 Task: Create a rule from the Routing list, Task moved to a section -> Set Priority in the project BarTech , set the section as To-Do and set the priority of the task as  High
Action: Mouse moved to (958, 92)
Screenshot: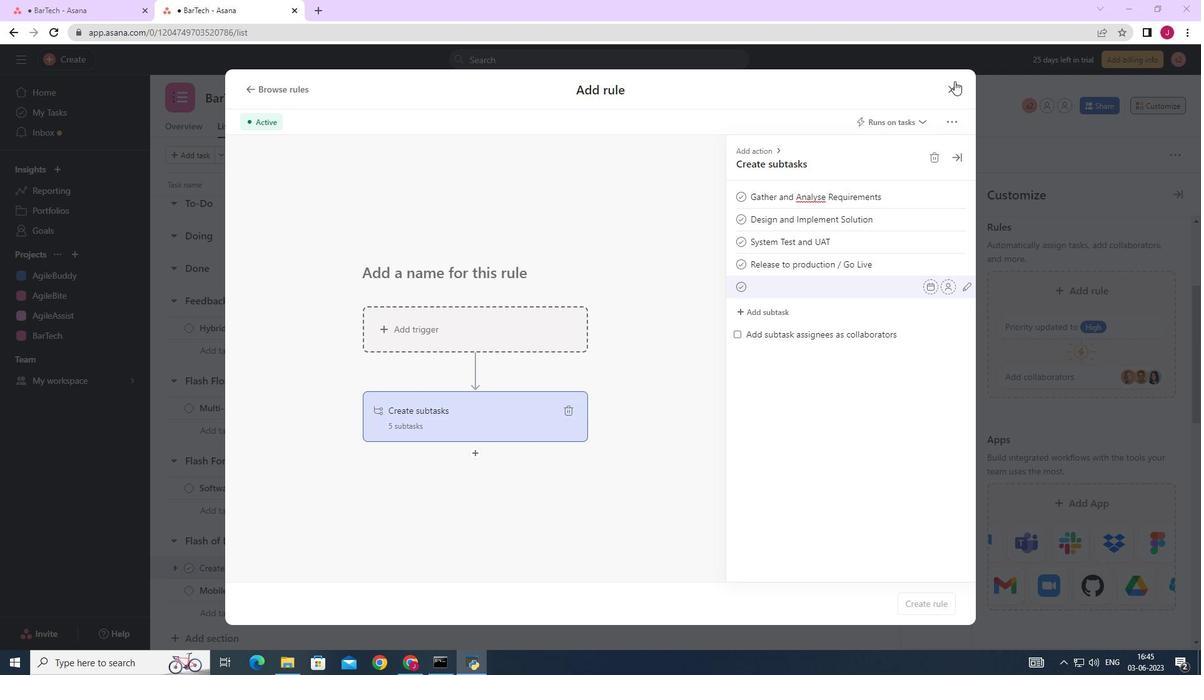 
Action: Mouse pressed left at (958, 92)
Screenshot: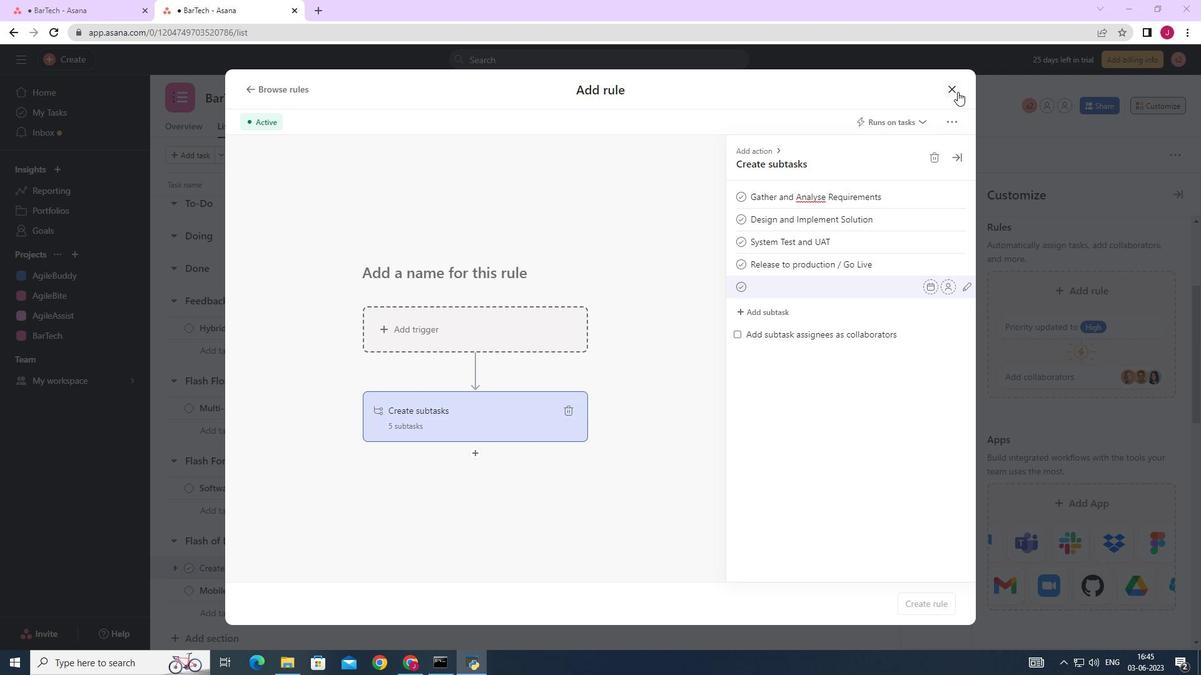
Action: Mouse moved to (1178, 191)
Screenshot: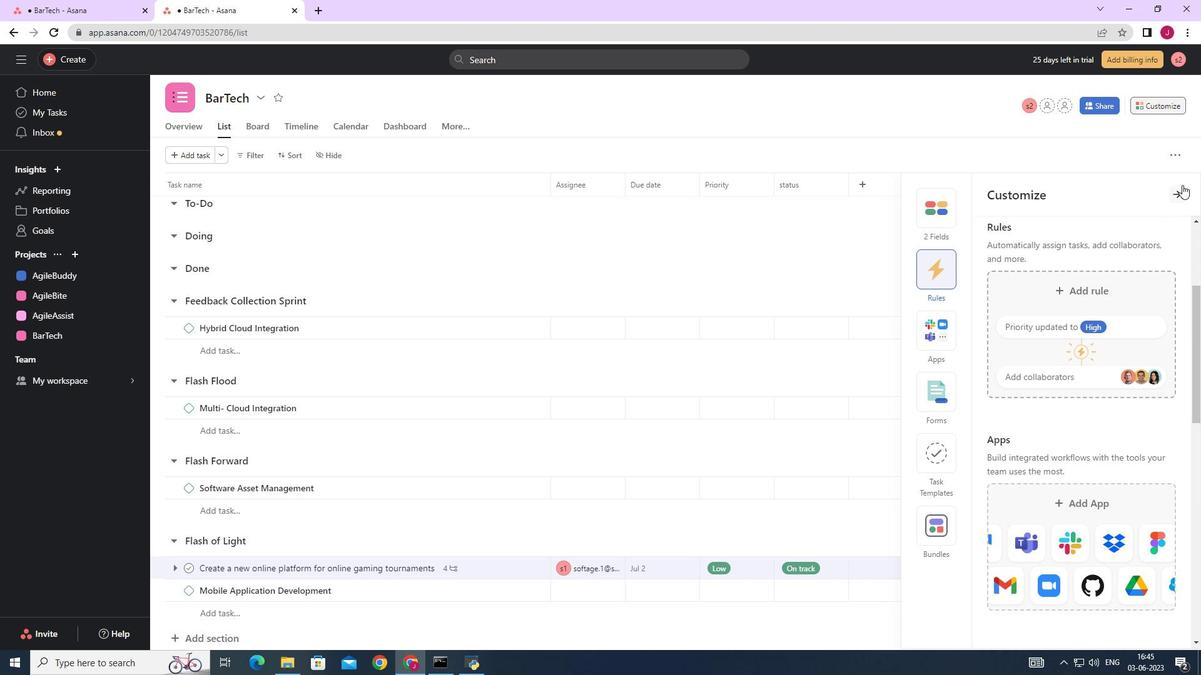
Action: Mouse pressed left at (1178, 191)
Screenshot: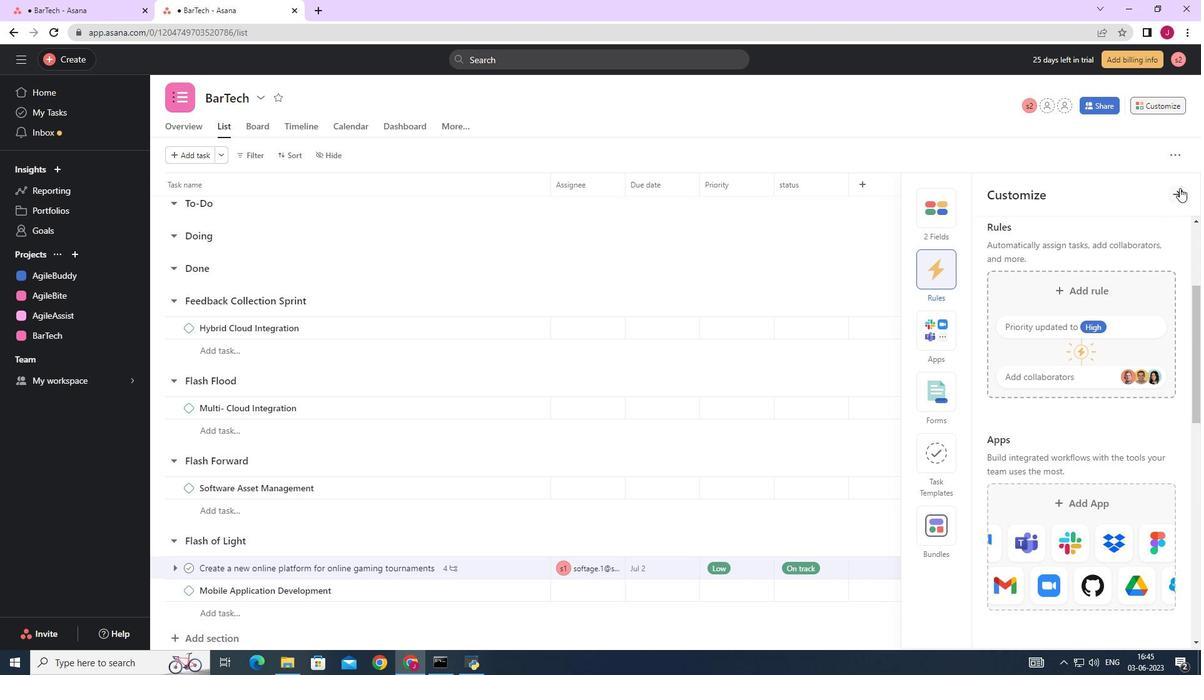 
Action: Mouse moved to (1164, 108)
Screenshot: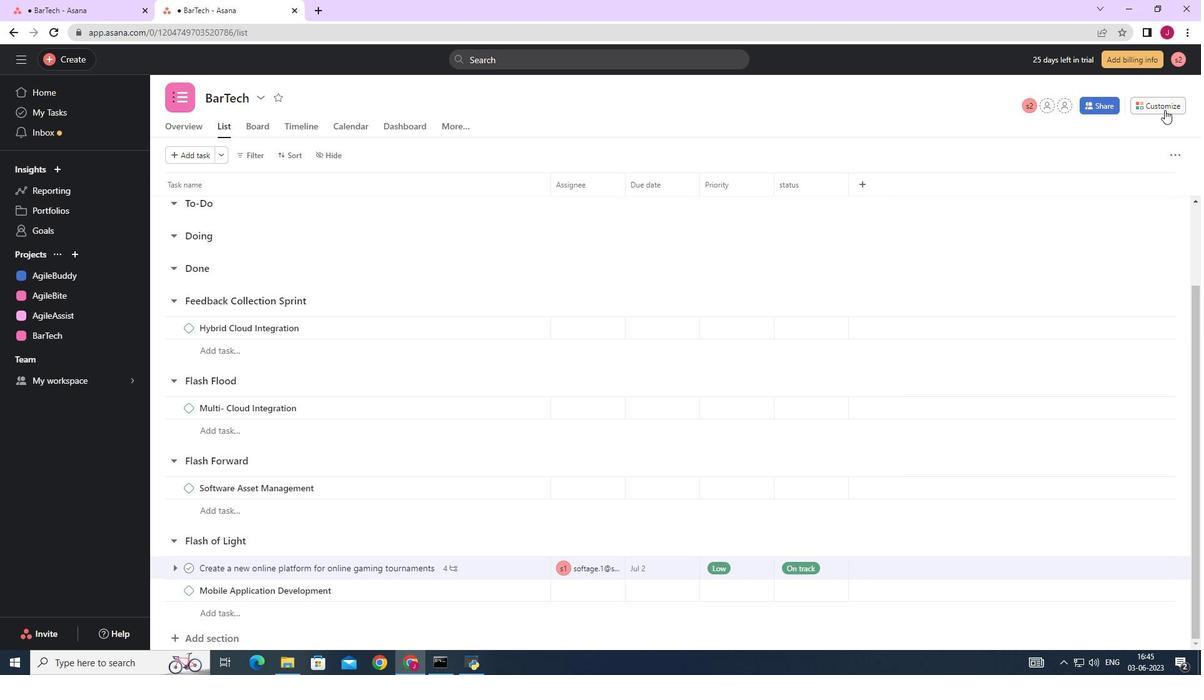
Action: Mouse pressed left at (1164, 108)
Screenshot: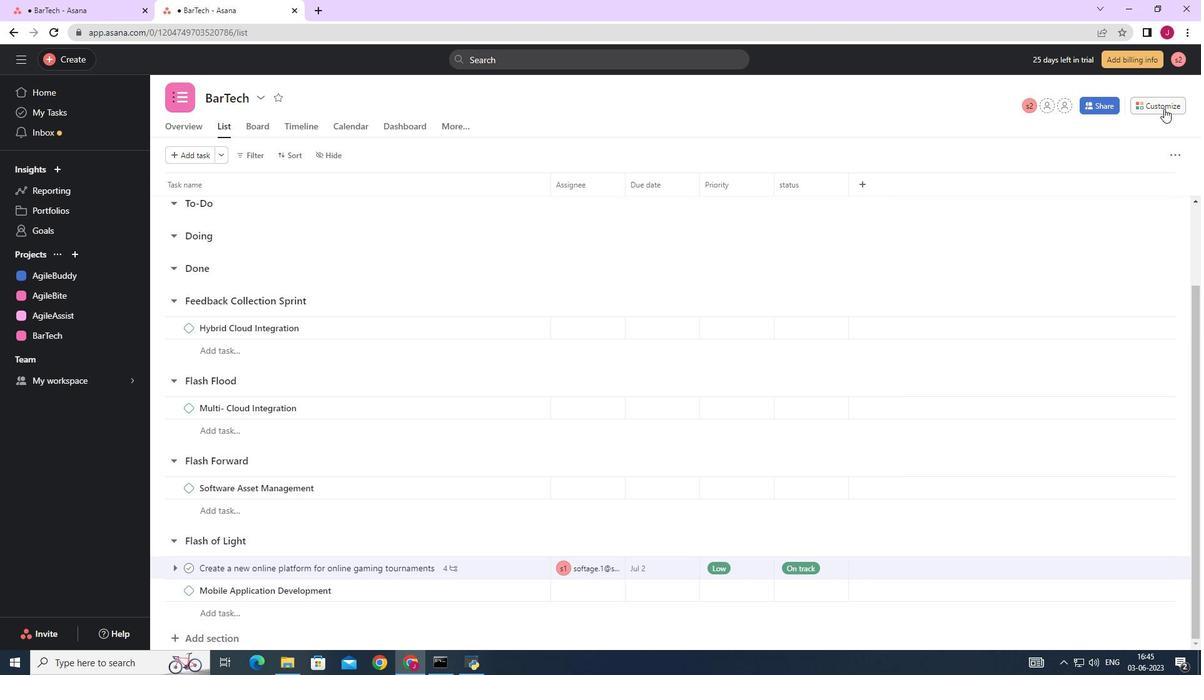 
Action: Mouse moved to (941, 271)
Screenshot: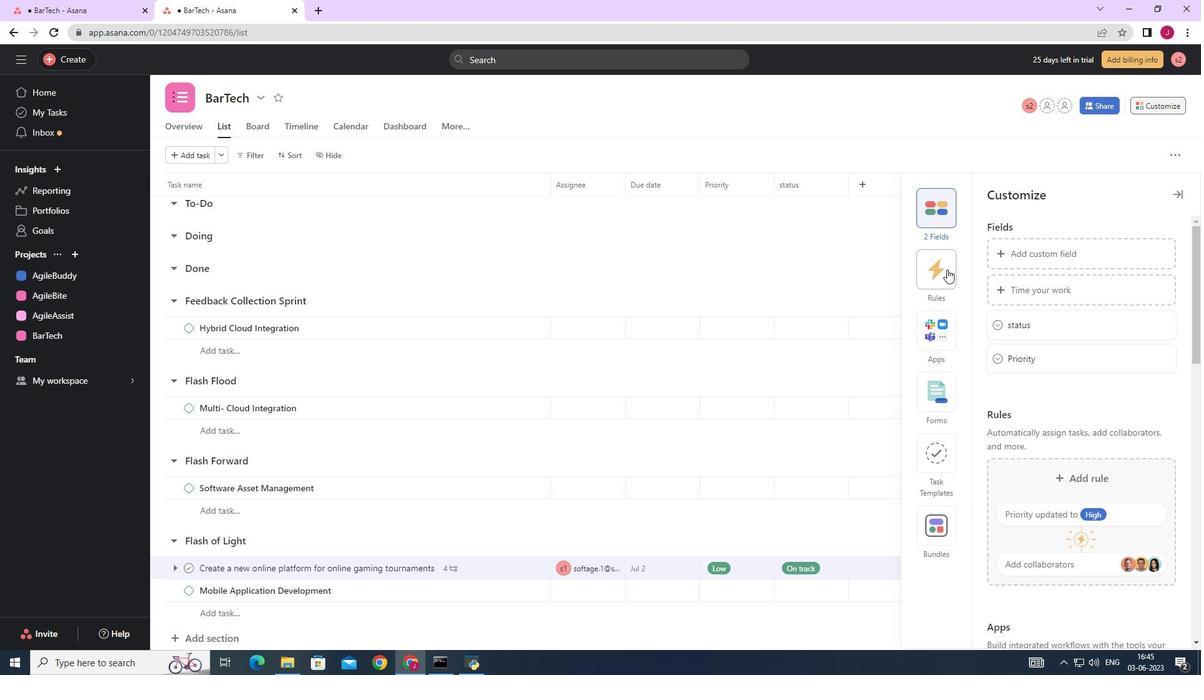 
Action: Mouse pressed left at (941, 271)
Screenshot: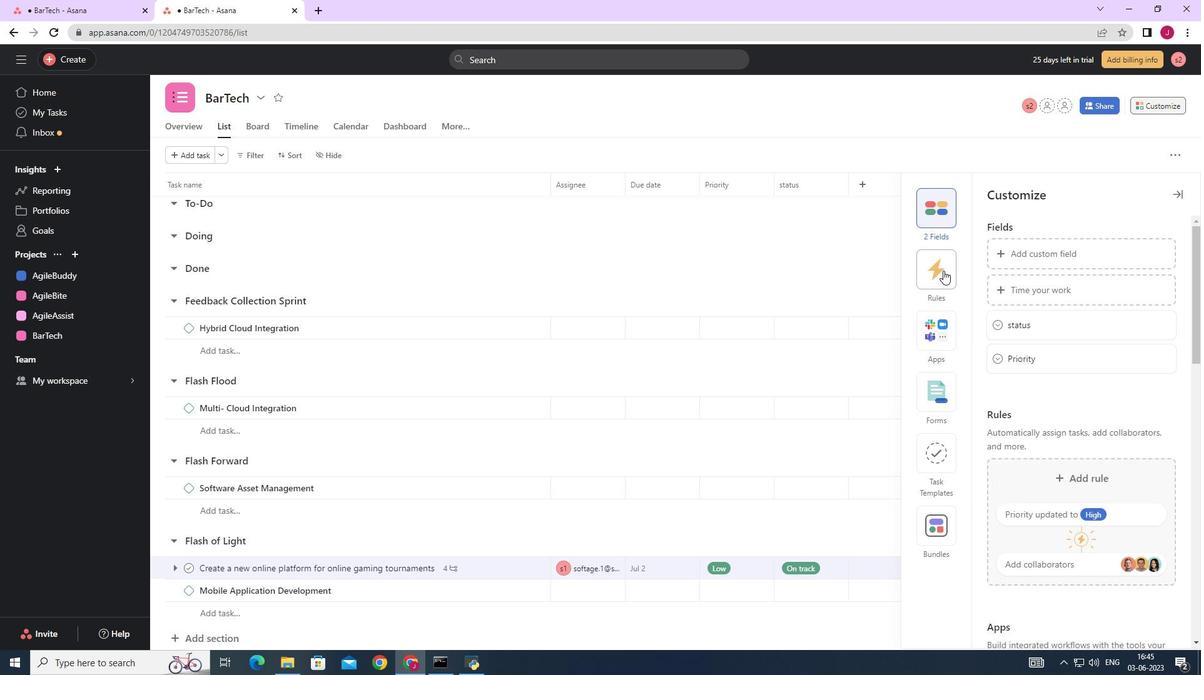 
Action: Mouse moved to (1049, 298)
Screenshot: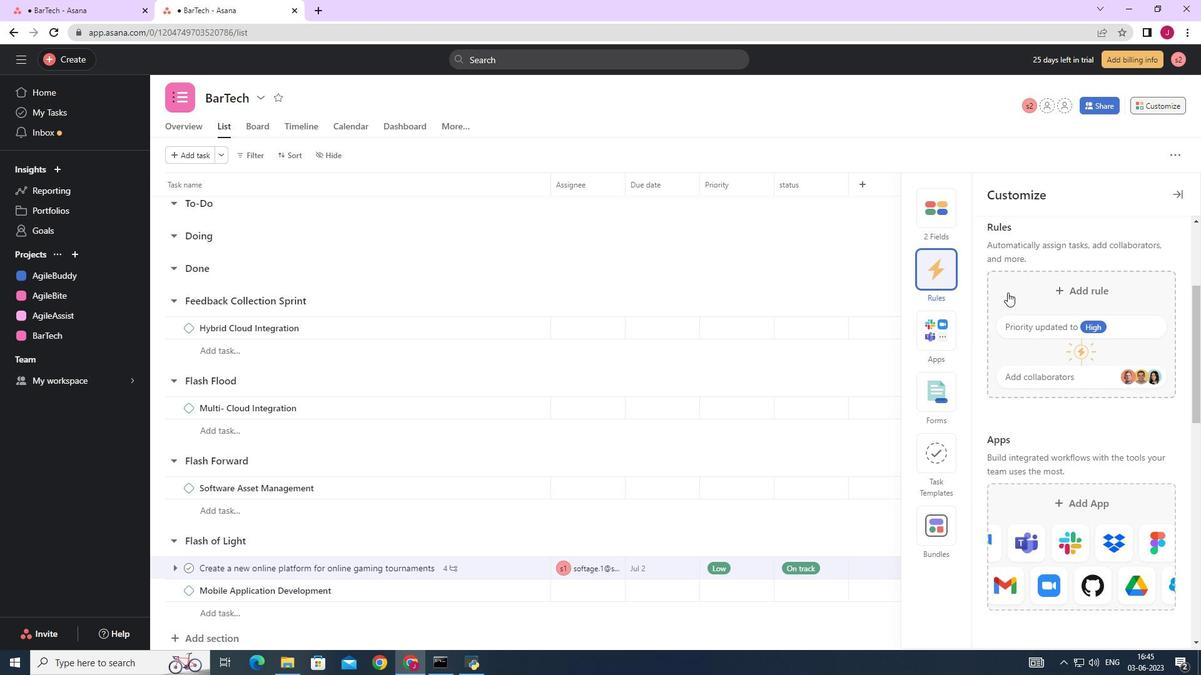 
Action: Mouse pressed left at (1049, 298)
Screenshot: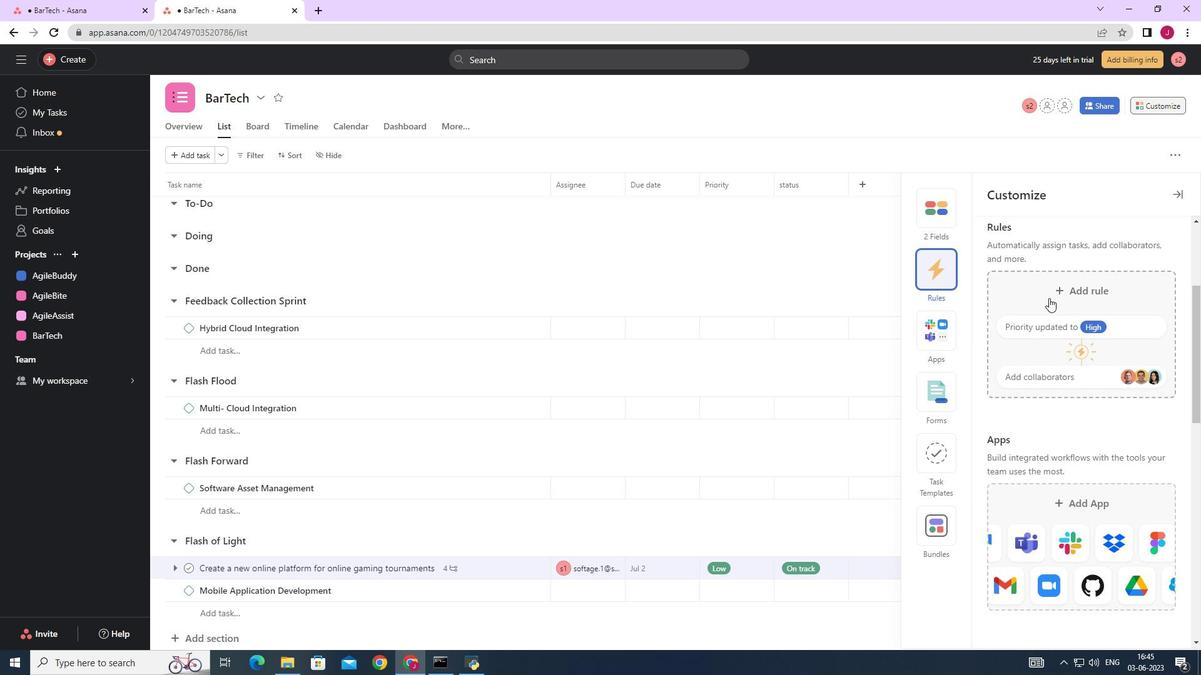 
Action: Mouse moved to (262, 158)
Screenshot: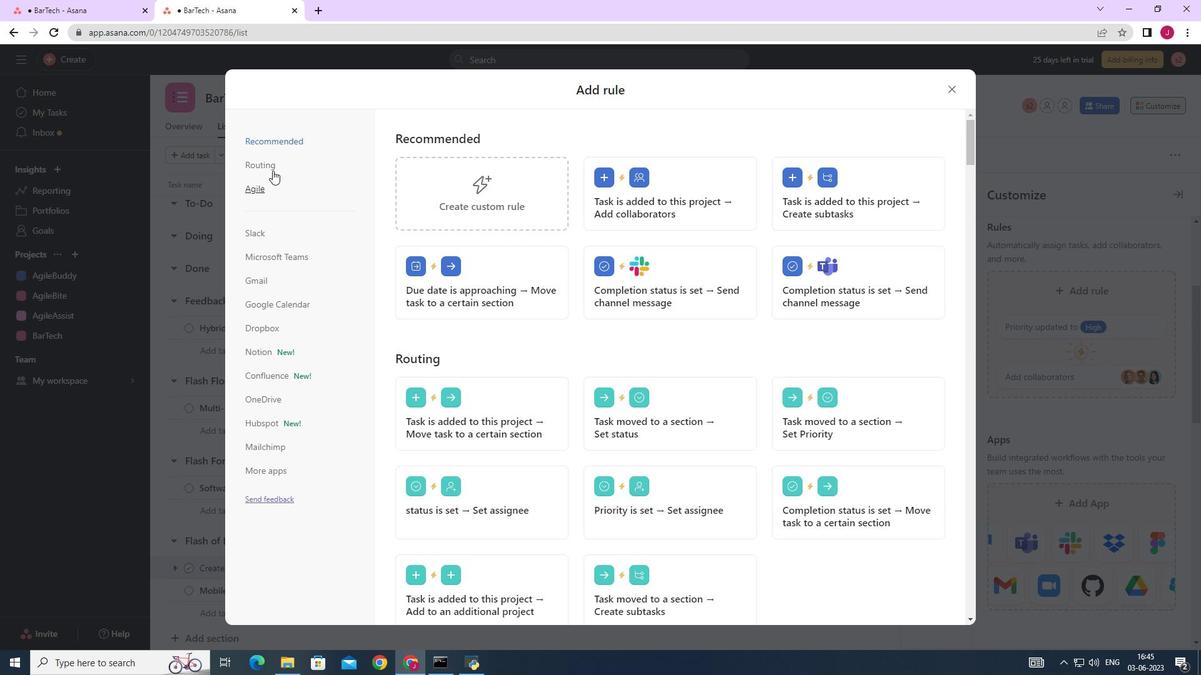 
Action: Mouse pressed left at (262, 158)
Screenshot: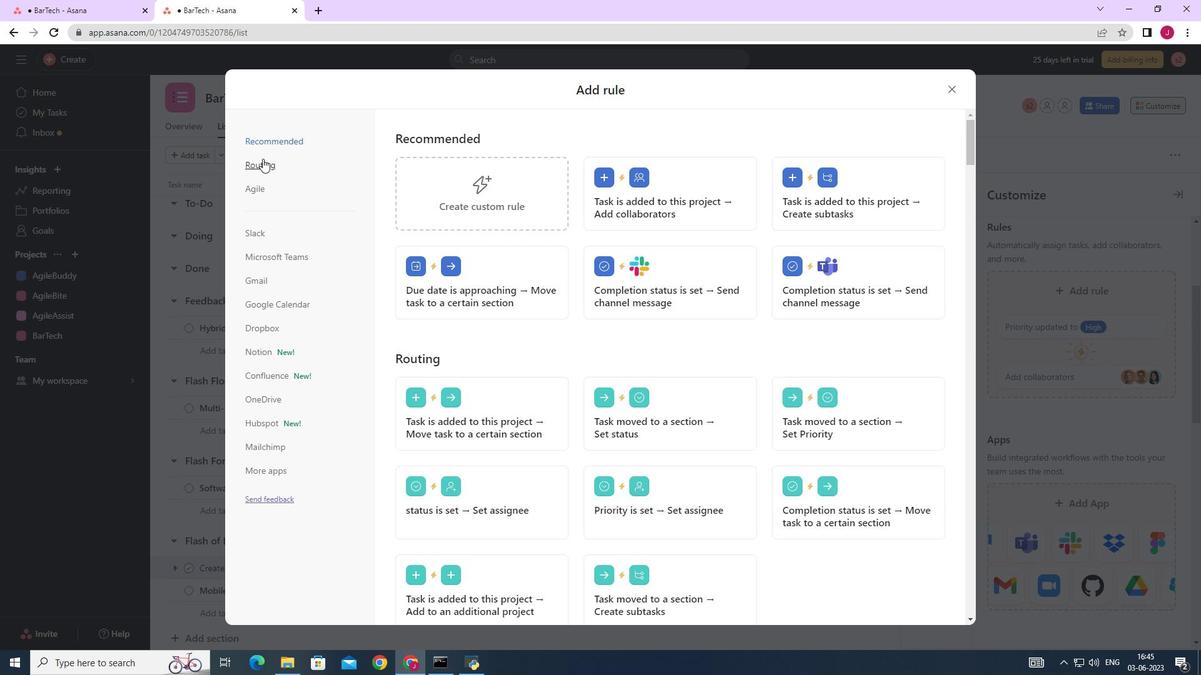 
Action: Mouse moved to (705, 191)
Screenshot: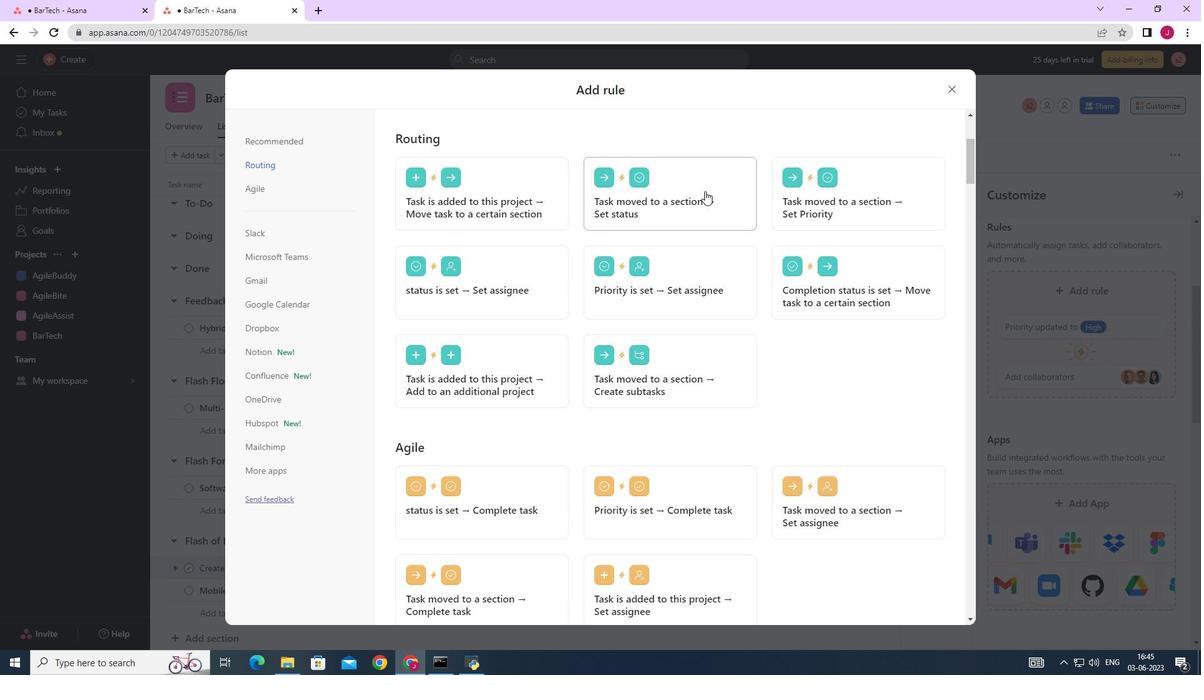 
Action: Mouse pressed left at (705, 191)
Screenshot: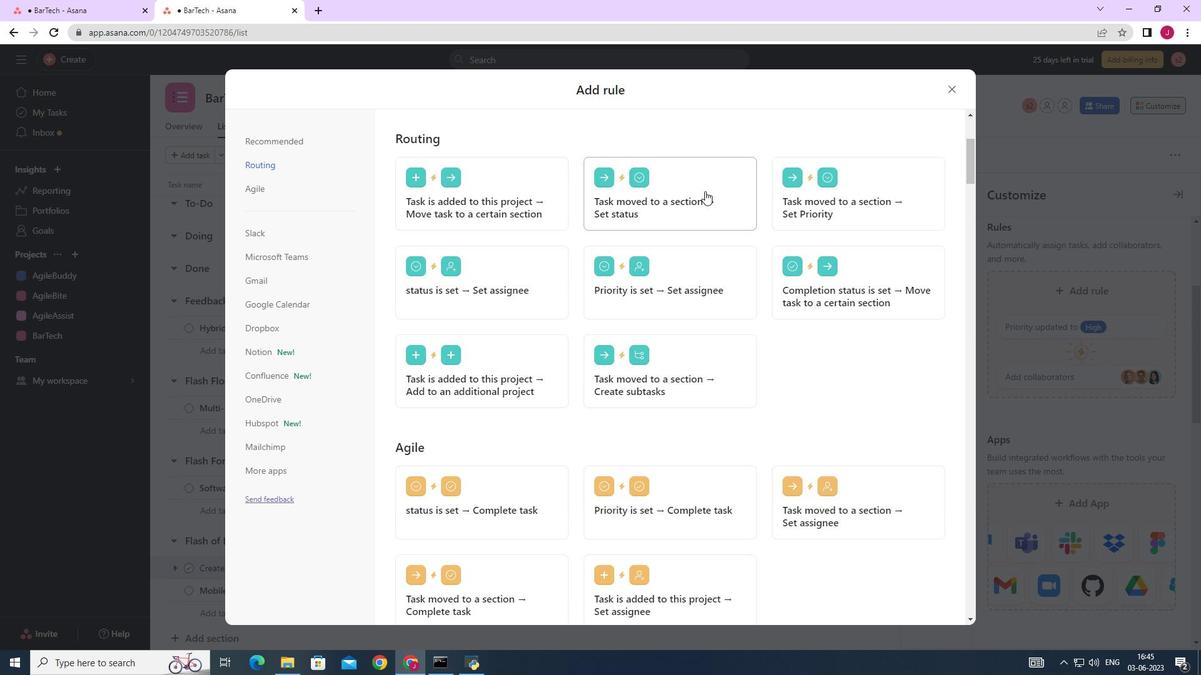 
Action: Mouse moved to (245, 90)
Screenshot: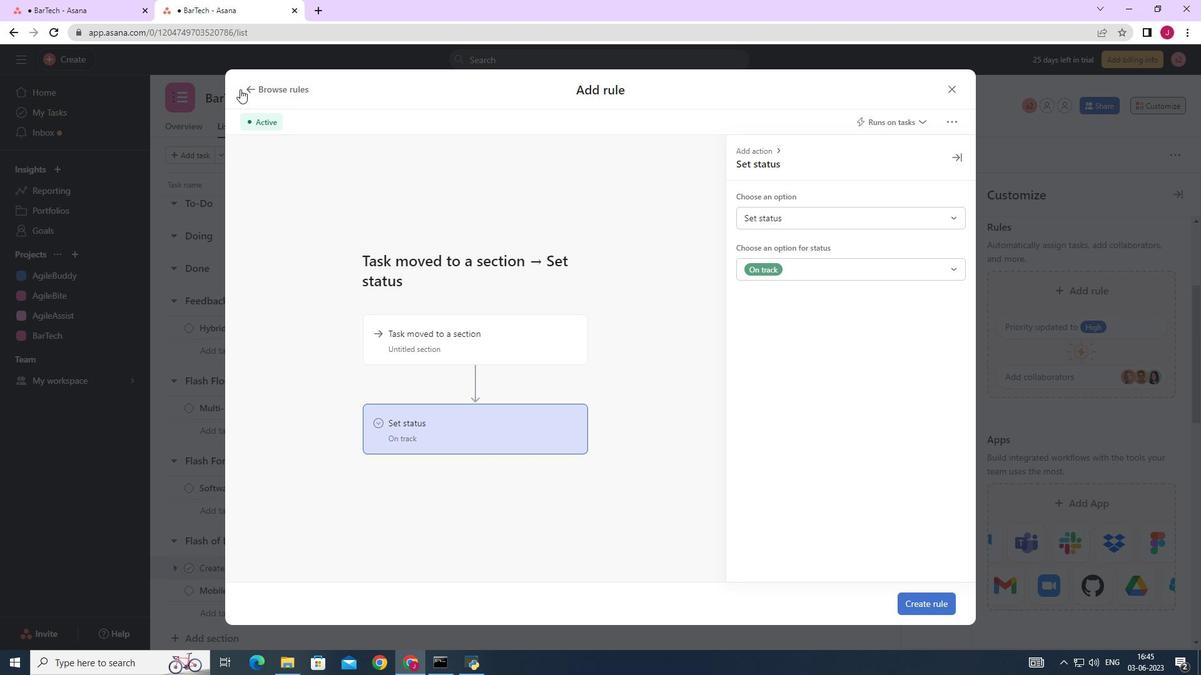 
Action: Mouse pressed left at (245, 90)
Screenshot: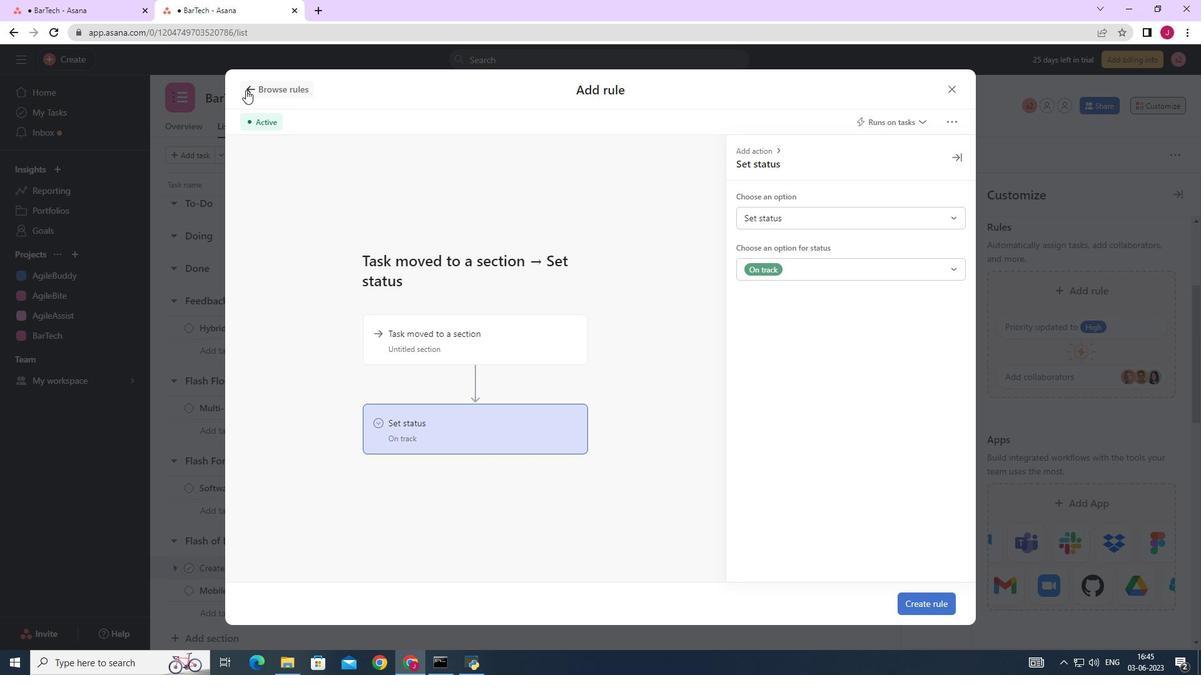 
Action: Mouse moved to (267, 162)
Screenshot: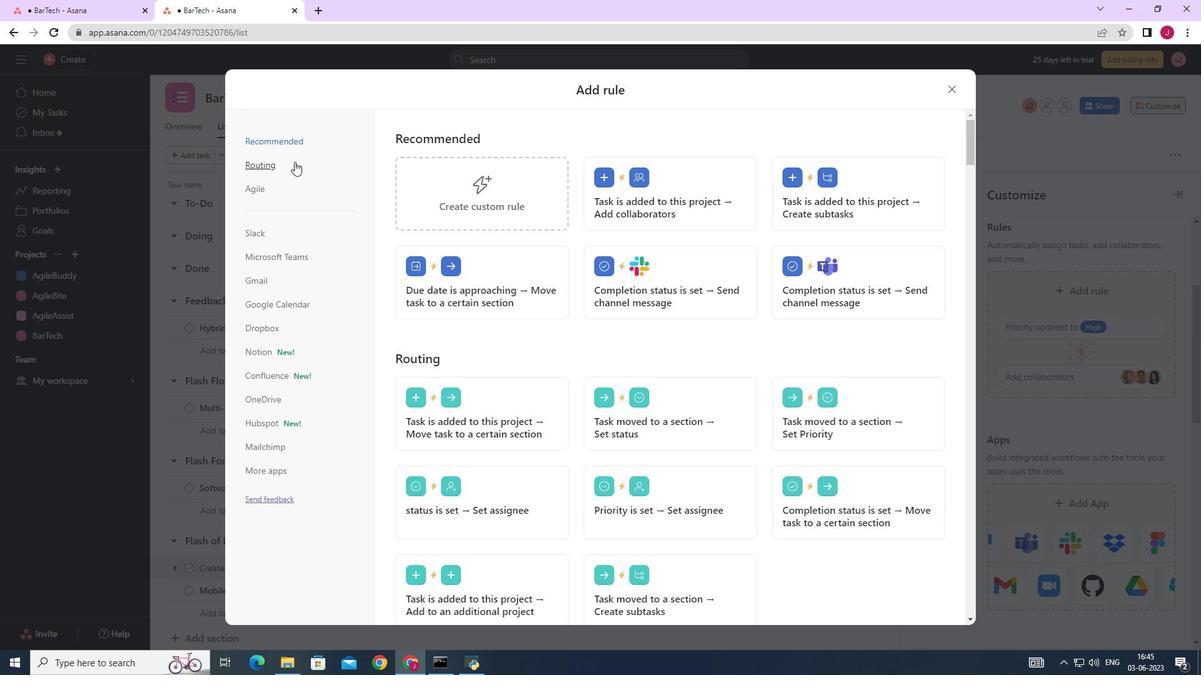 
Action: Mouse pressed left at (267, 162)
Screenshot: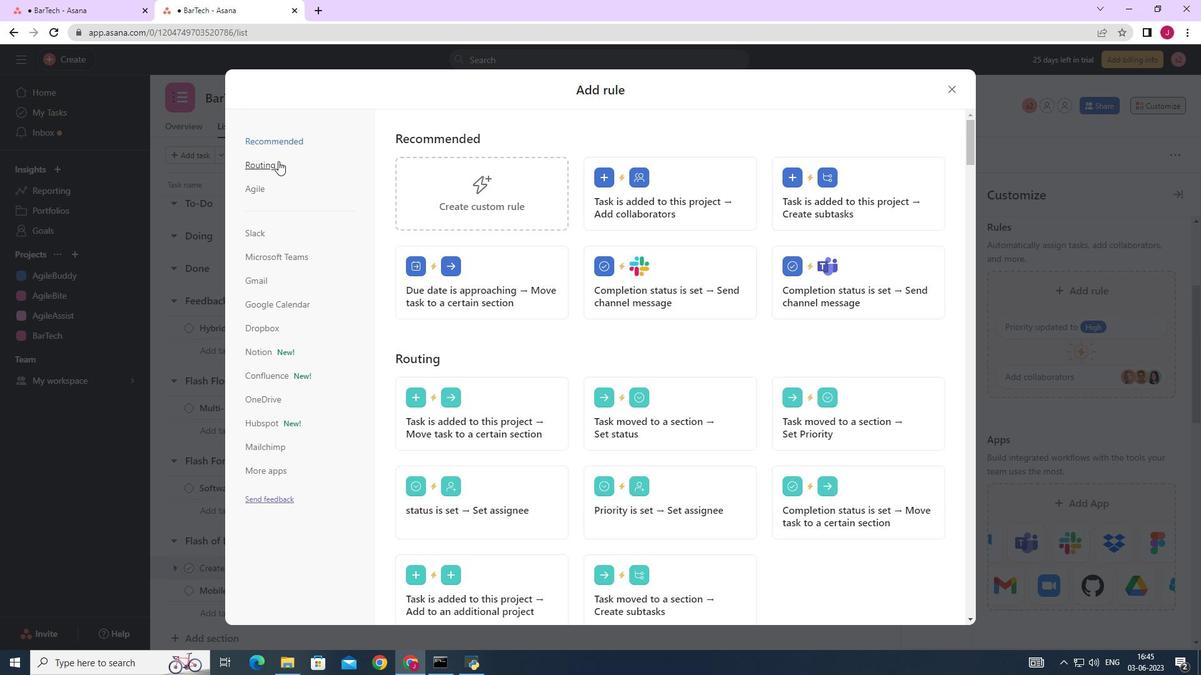 
Action: Mouse moved to (652, 198)
Screenshot: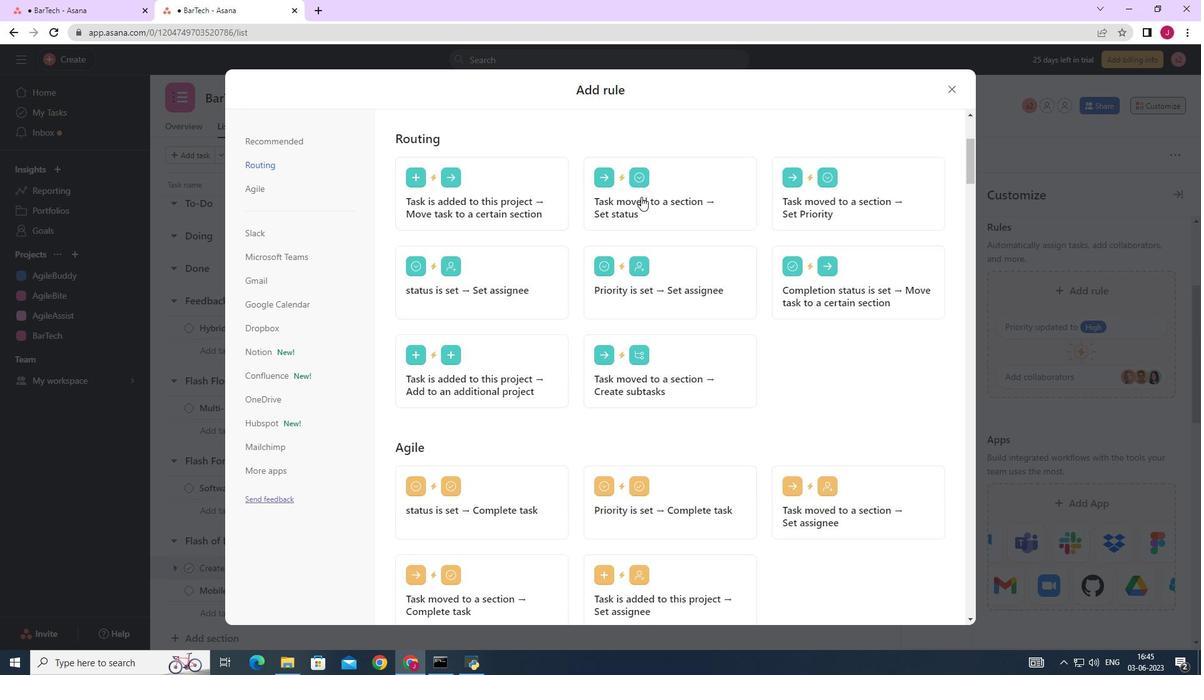 
Action: Mouse pressed left at (652, 198)
Screenshot: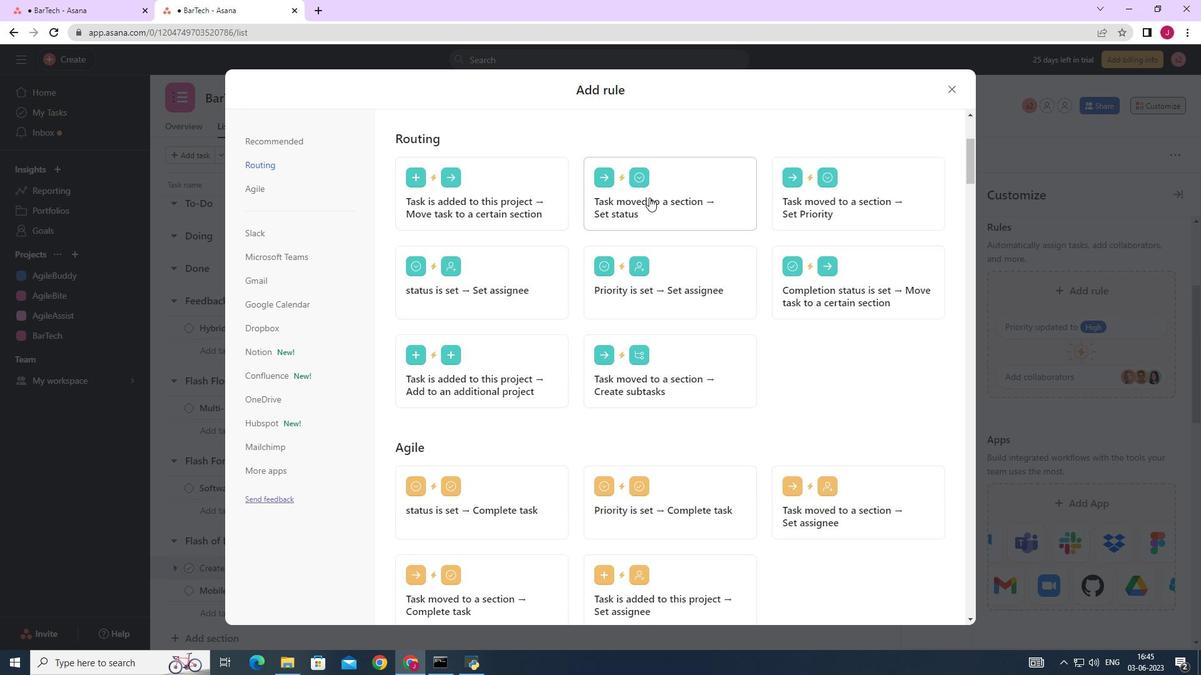 
Action: Mouse moved to (464, 344)
Screenshot: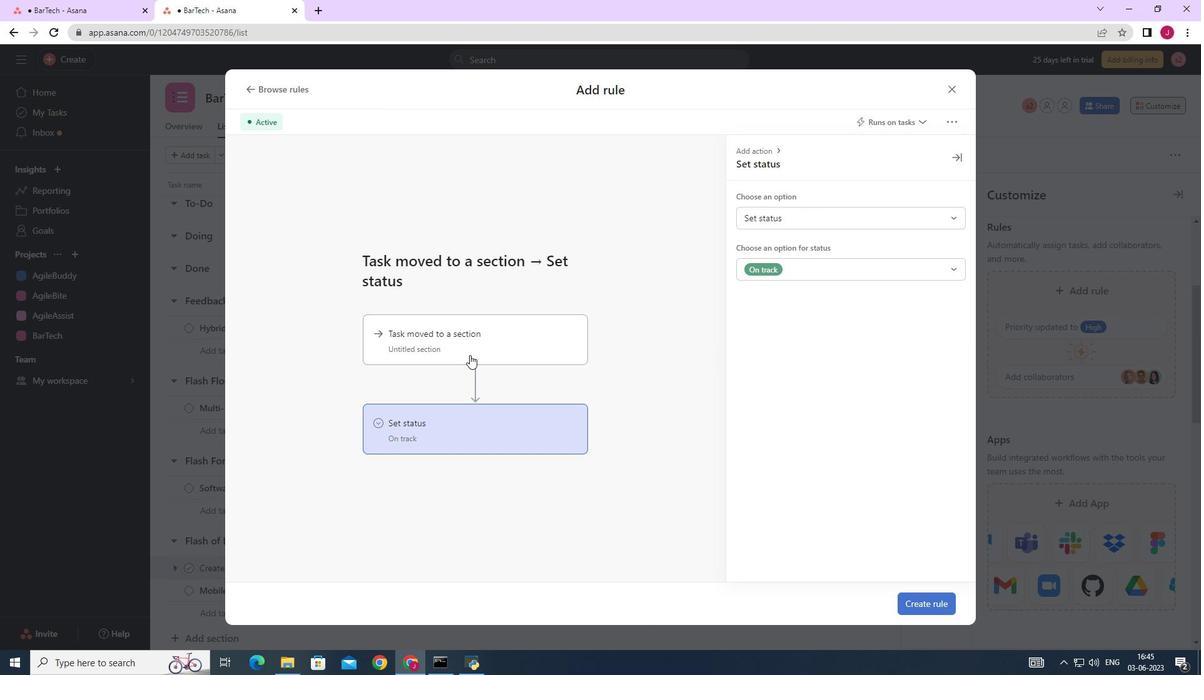 
Action: Mouse pressed left at (464, 344)
Screenshot: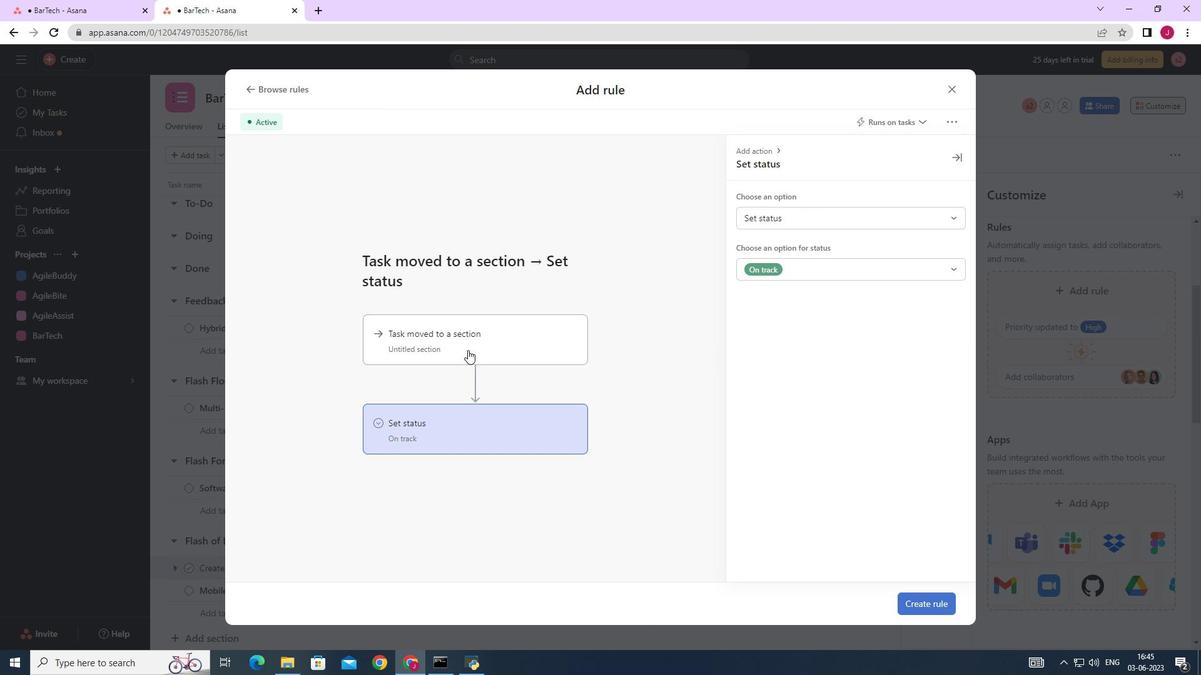 
Action: Mouse moved to (794, 200)
Screenshot: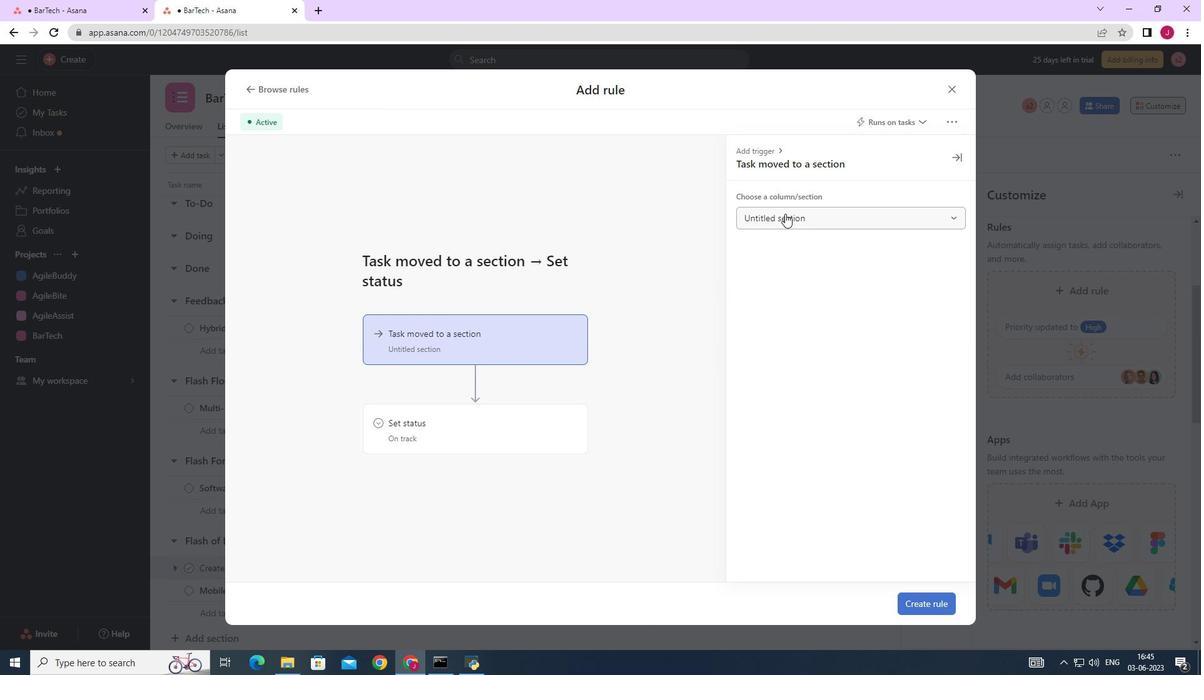 
Action: Mouse pressed left at (794, 200)
Screenshot: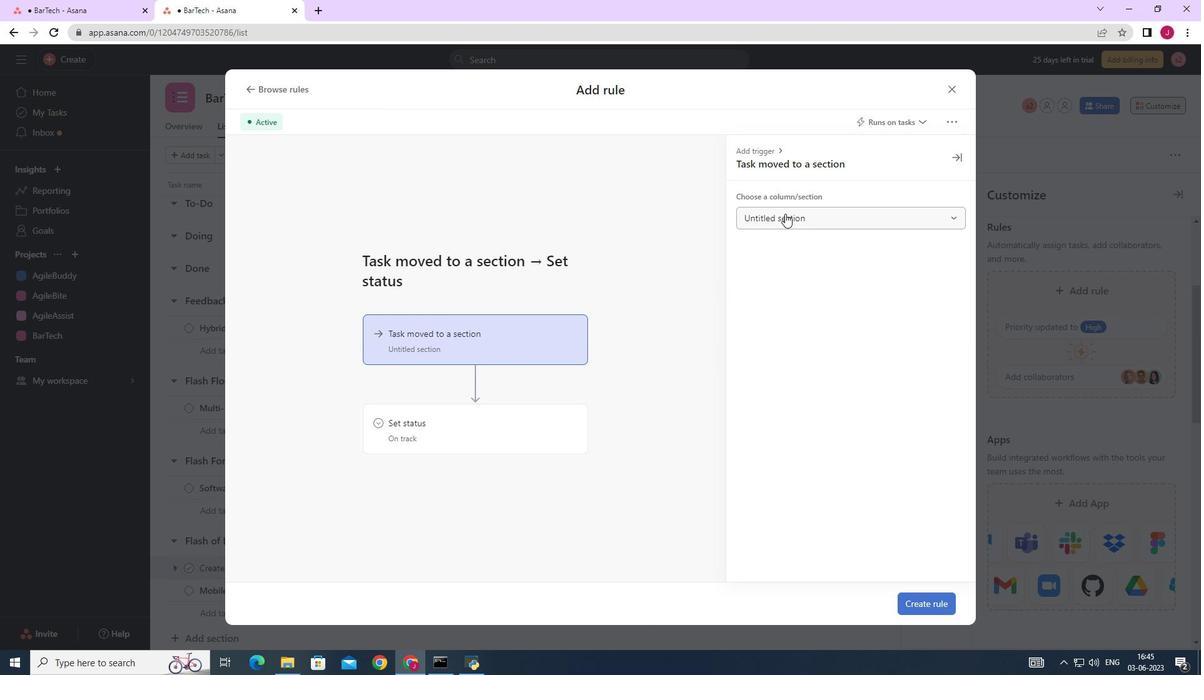 
Action: Mouse moved to (795, 214)
Screenshot: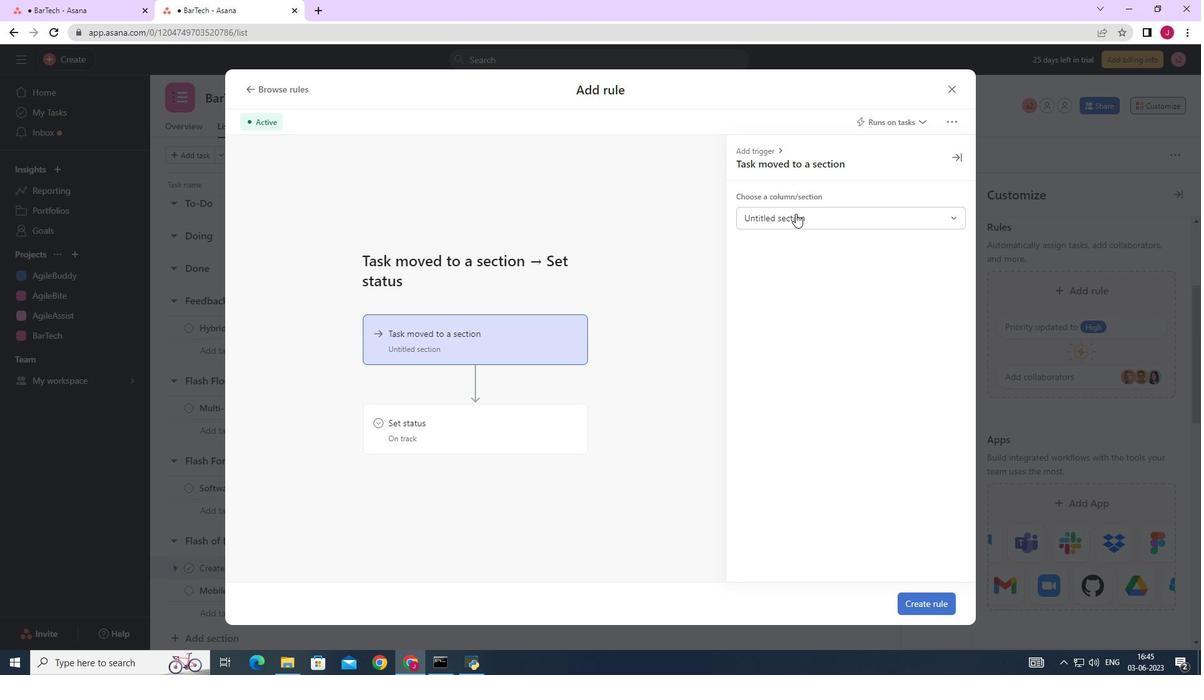 
Action: Mouse pressed left at (795, 214)
Screenshot: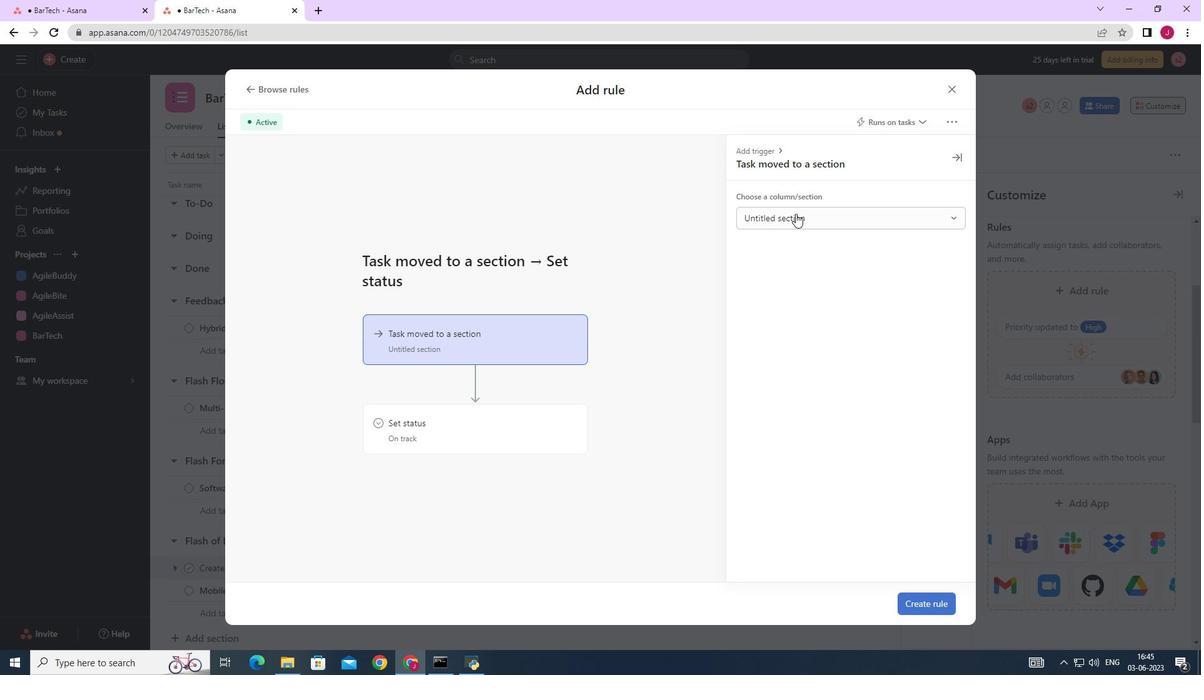
Action: Mouse moved to (782, 267)
Screenshot: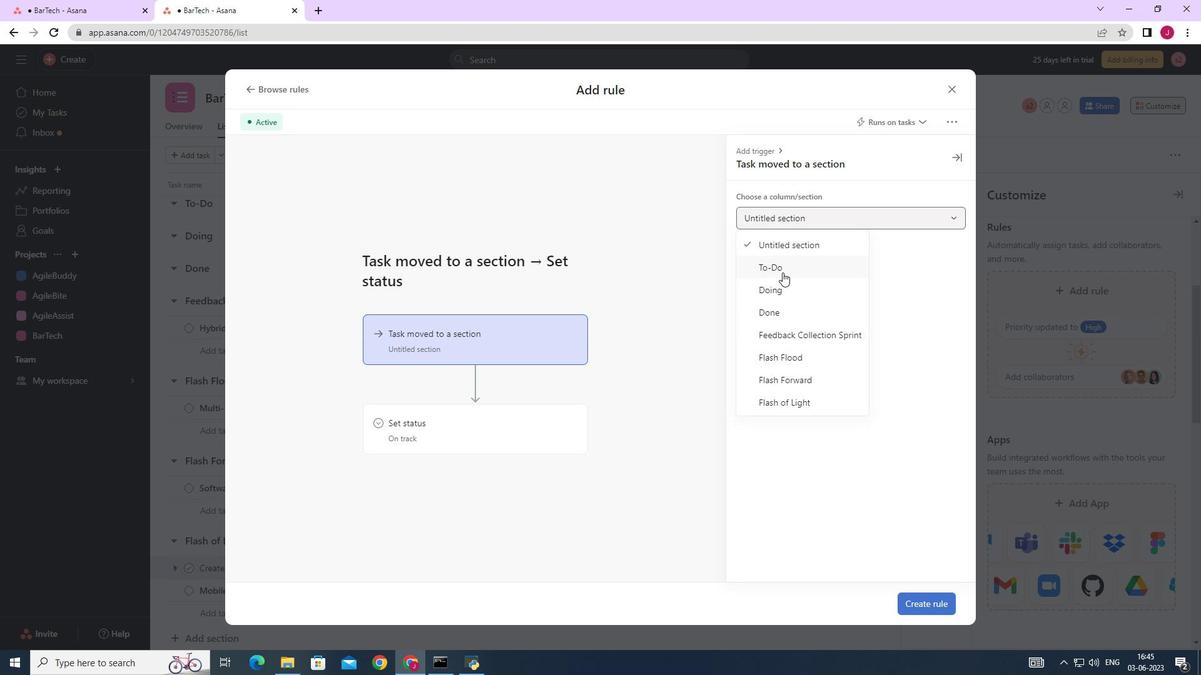 
Action: Mouse pressed left at (782, 267)
Screenshot: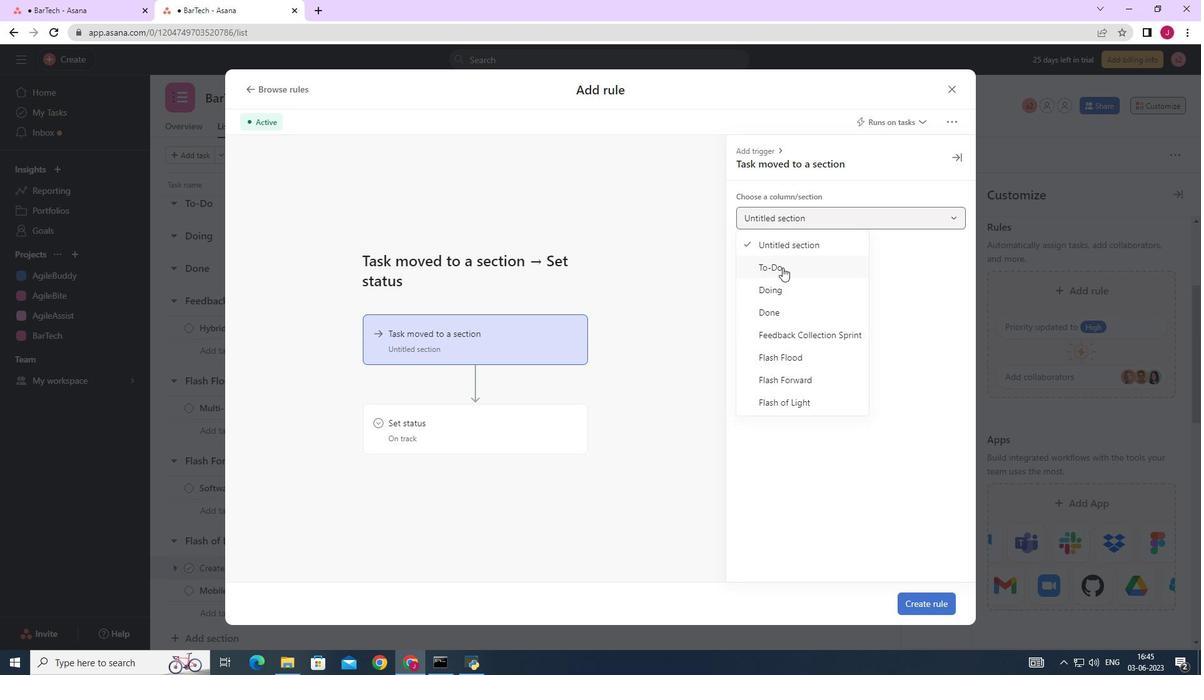 
Action: Mouse moved to (508, 431)
Screenshot: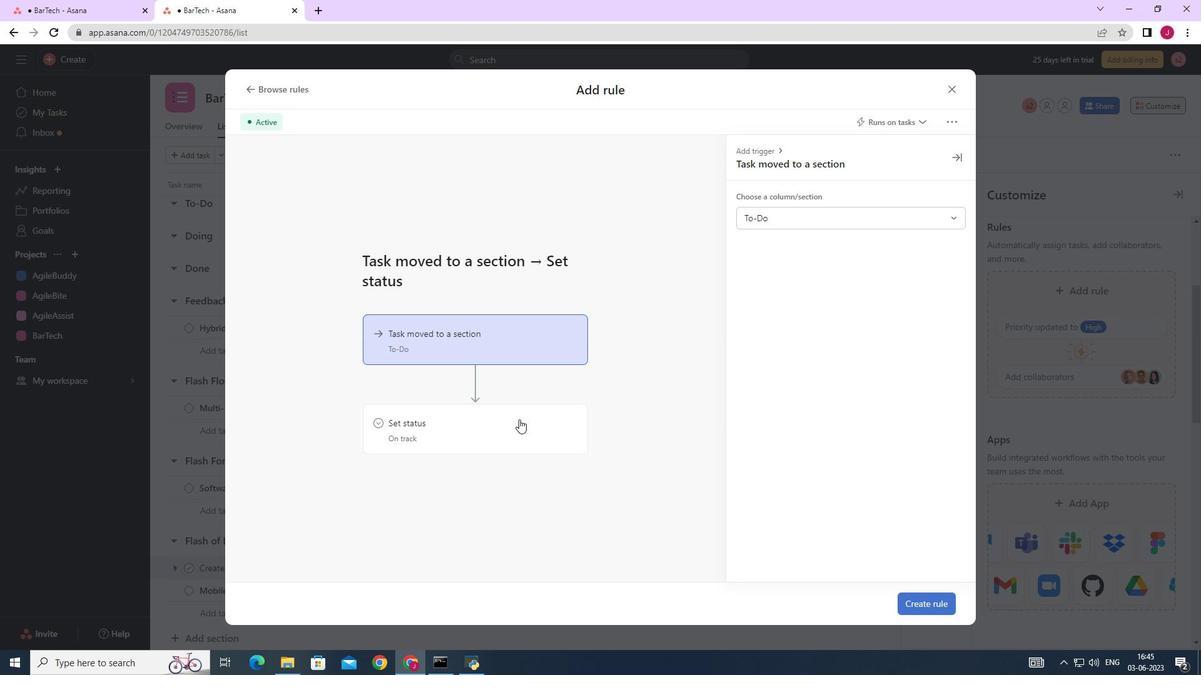 
Action: Mouse pressed left at (508, 431)
Screenshot: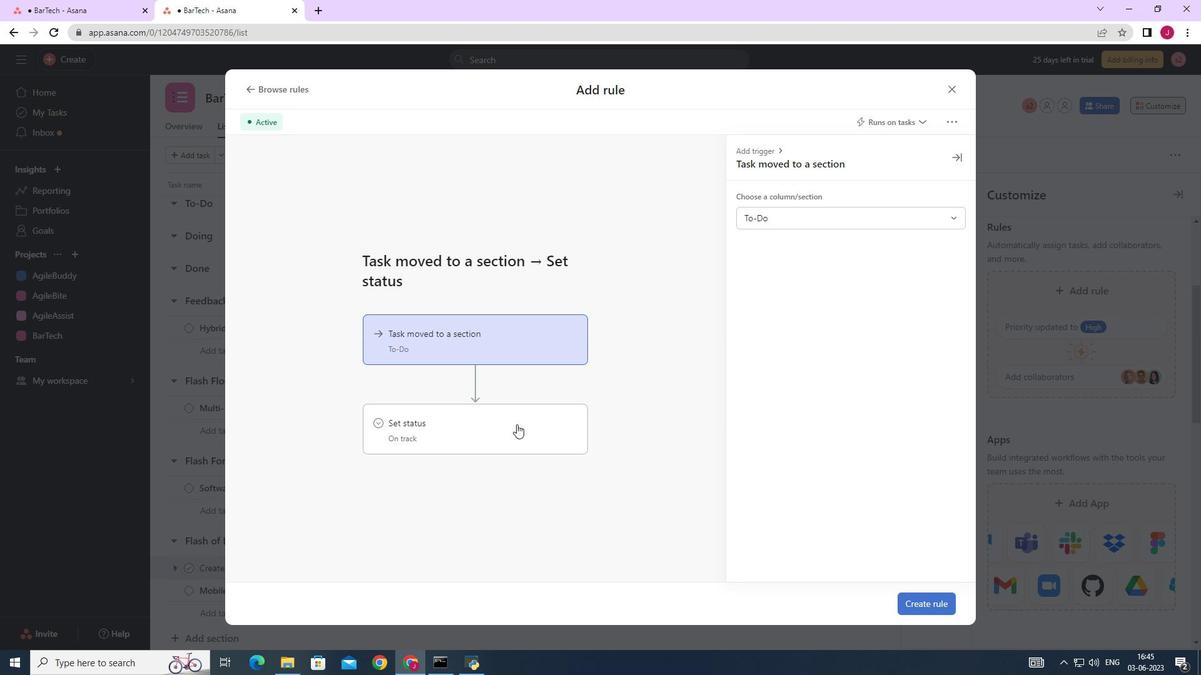 
Action: Mouse moved to (756, 216)
Screenshot: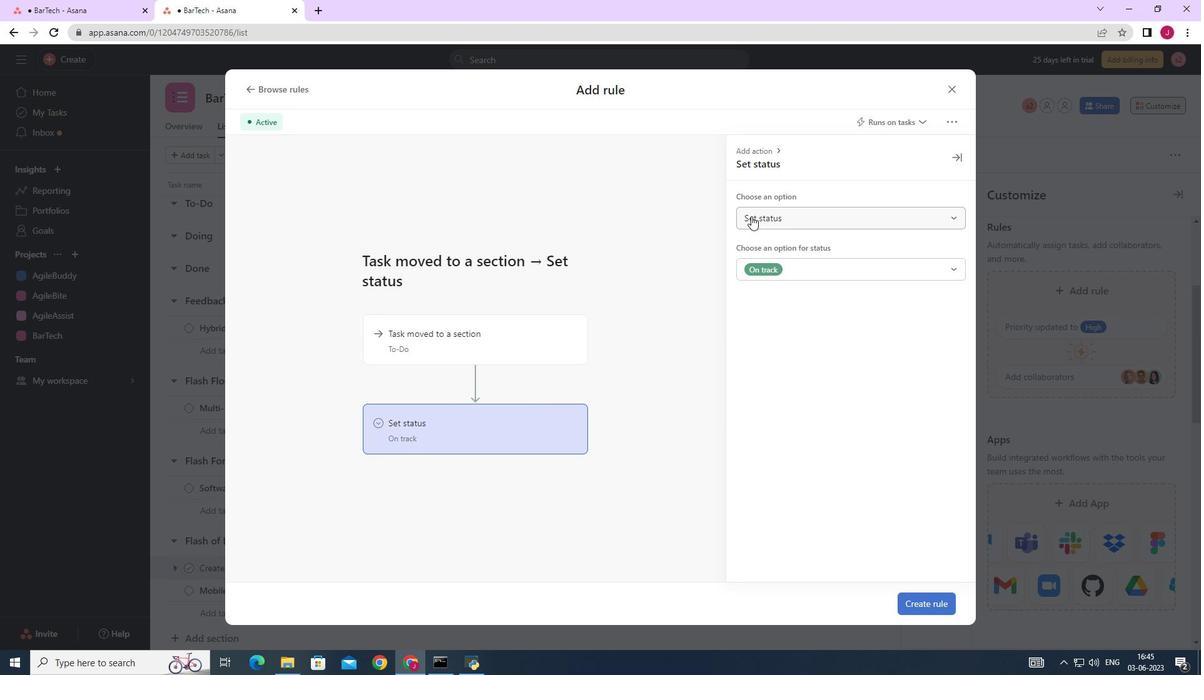 
Action: Mouse pressed left at (756, 216)
Screenshot: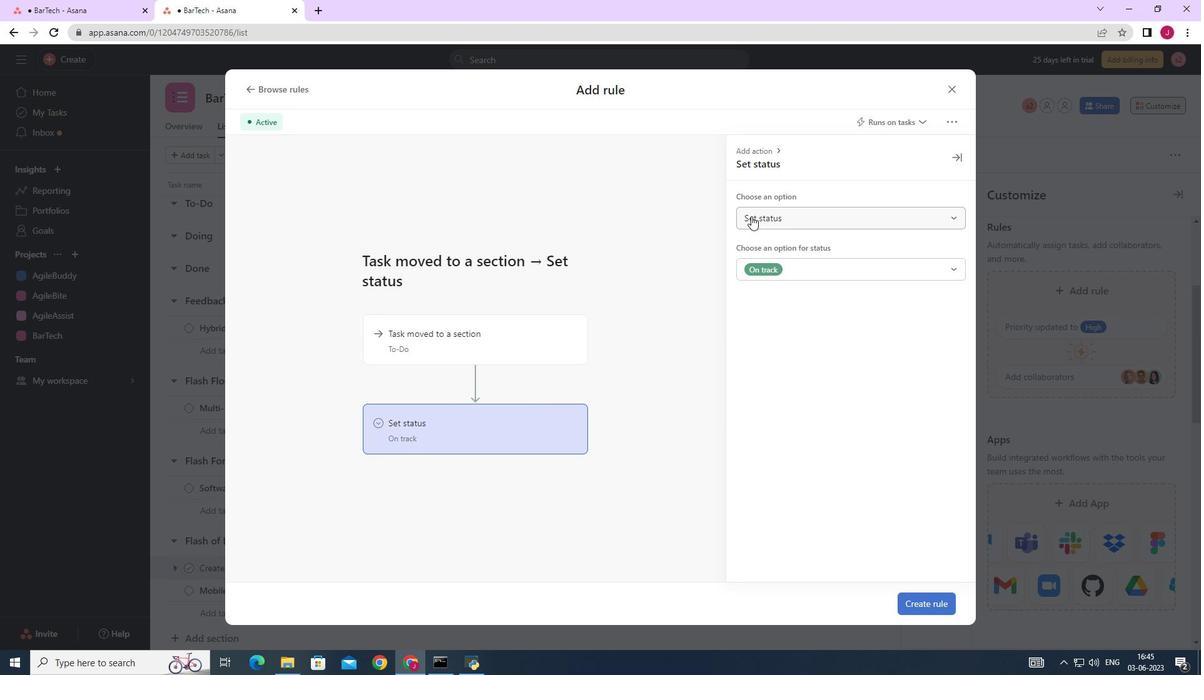 
Action: Mouse moved to (951, 88)
Screenshot: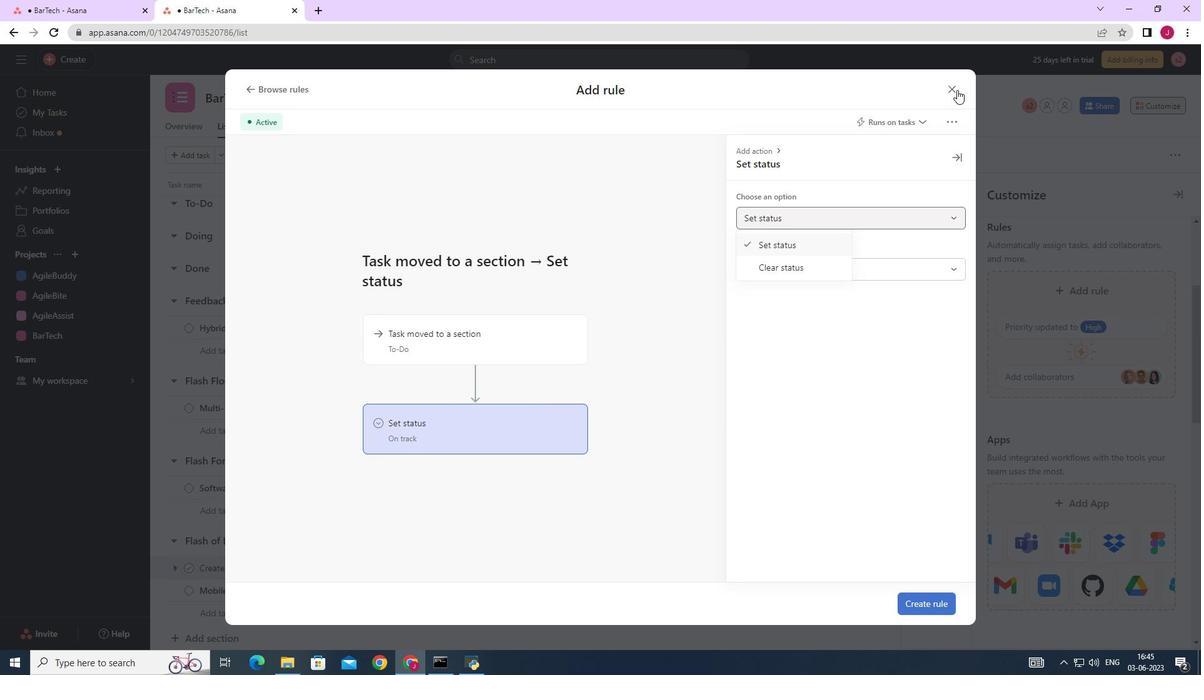 
Action: Mouse pressed left at (951, 88)
Screenshot: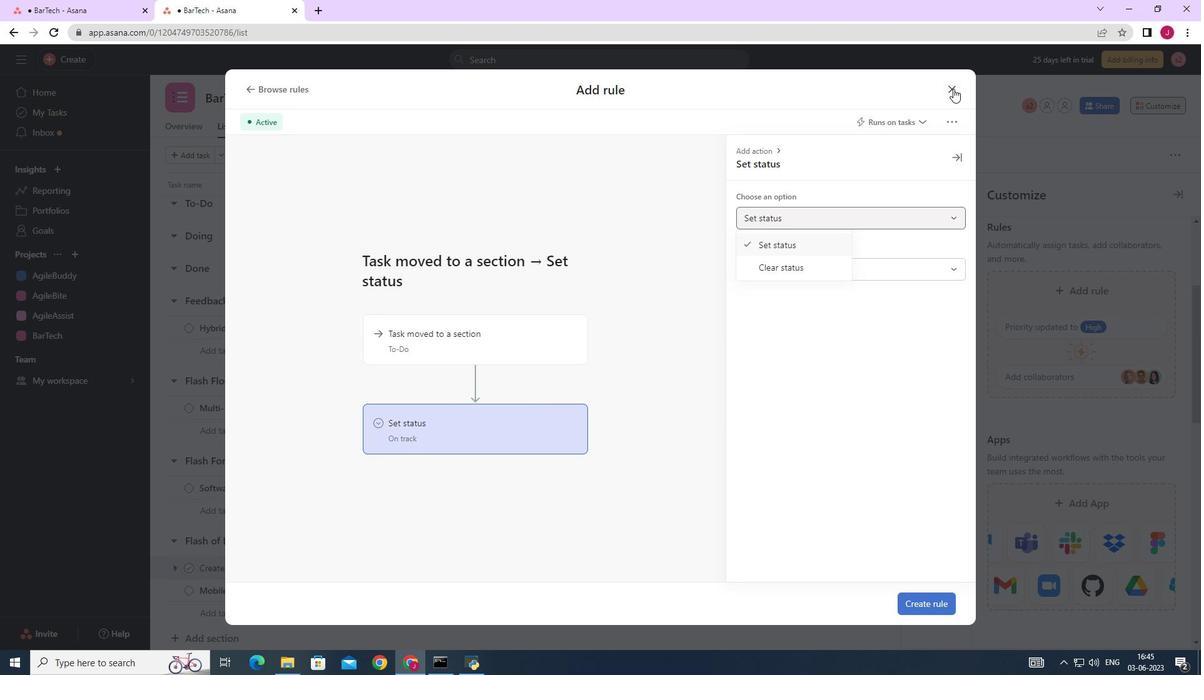 
Action: Mouse moved to (946, 275)
Screenshot: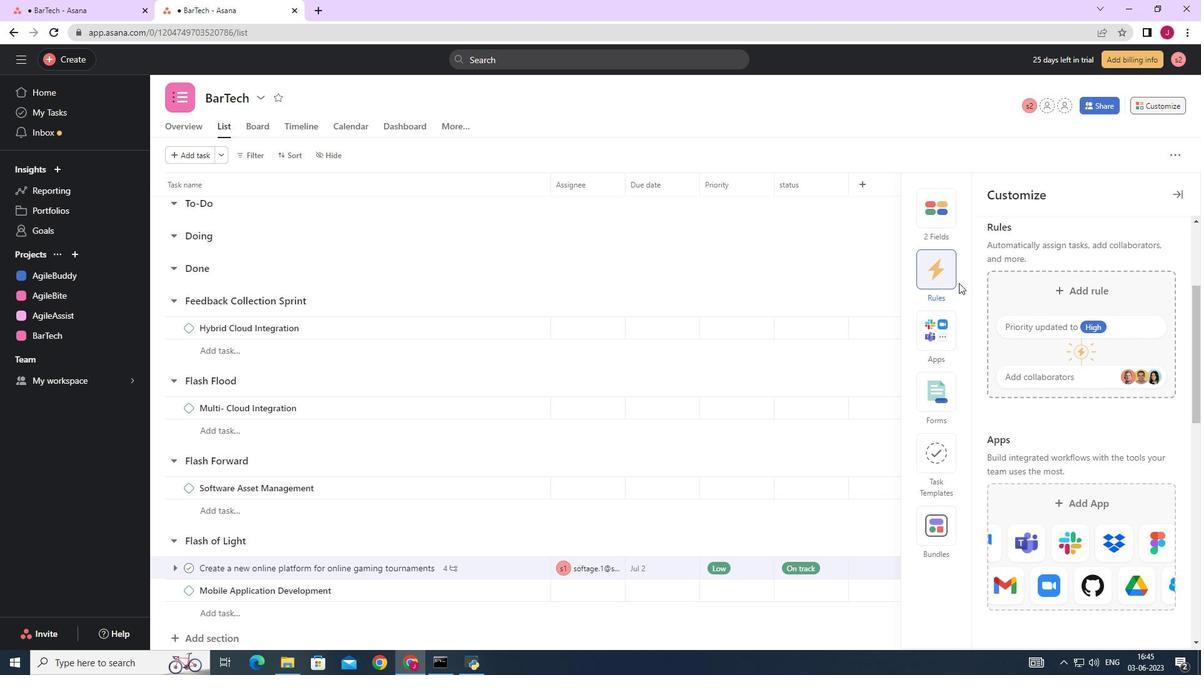 
Action: Mouse pressed left at (946, 275)
Screenshot: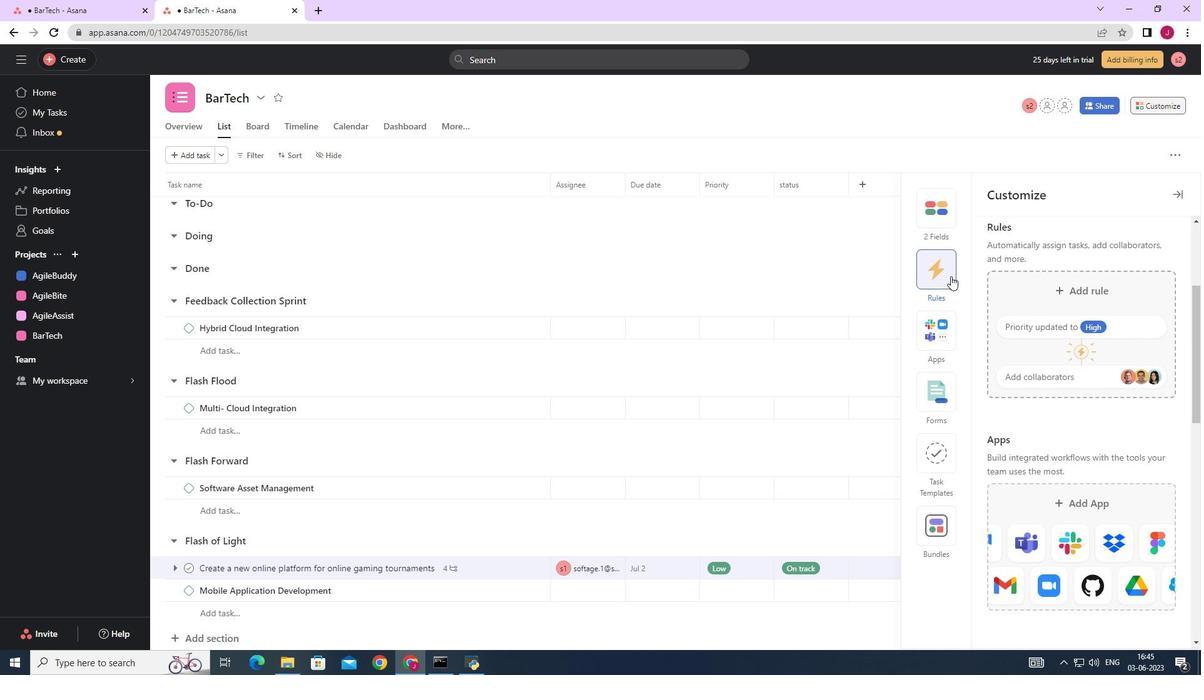 
Action: Mouse moved to (1041, 292)
Screenshot: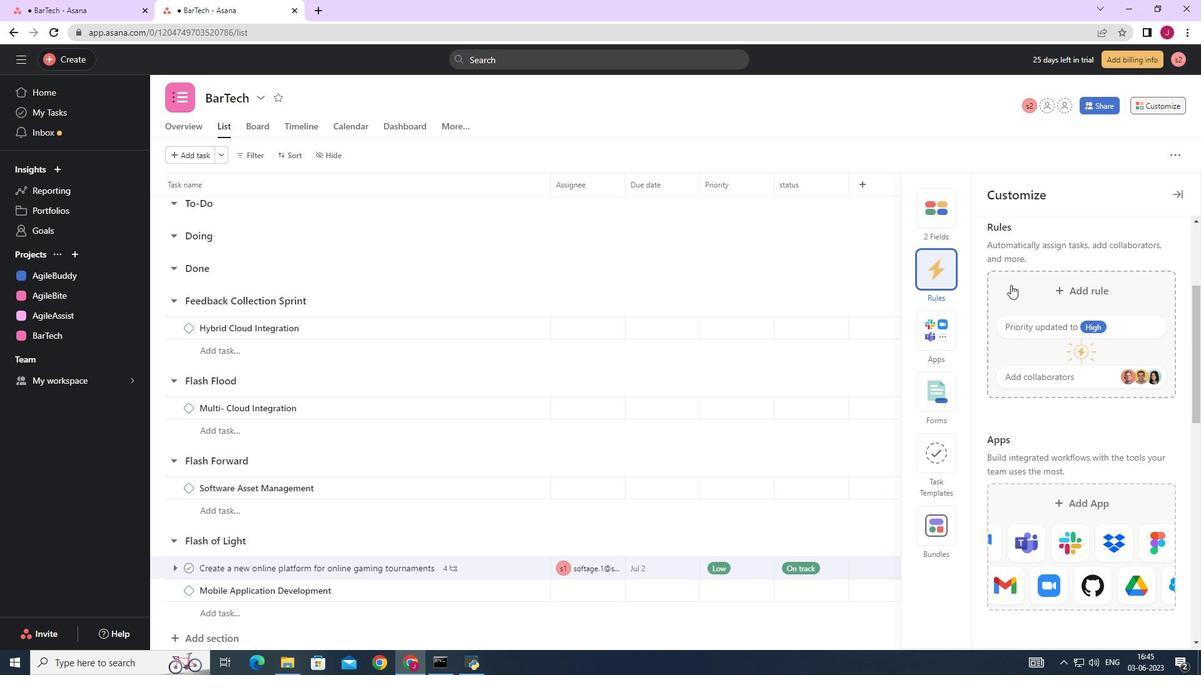 
Action: Mouse pressed left at (1041, 292)
Screenshot: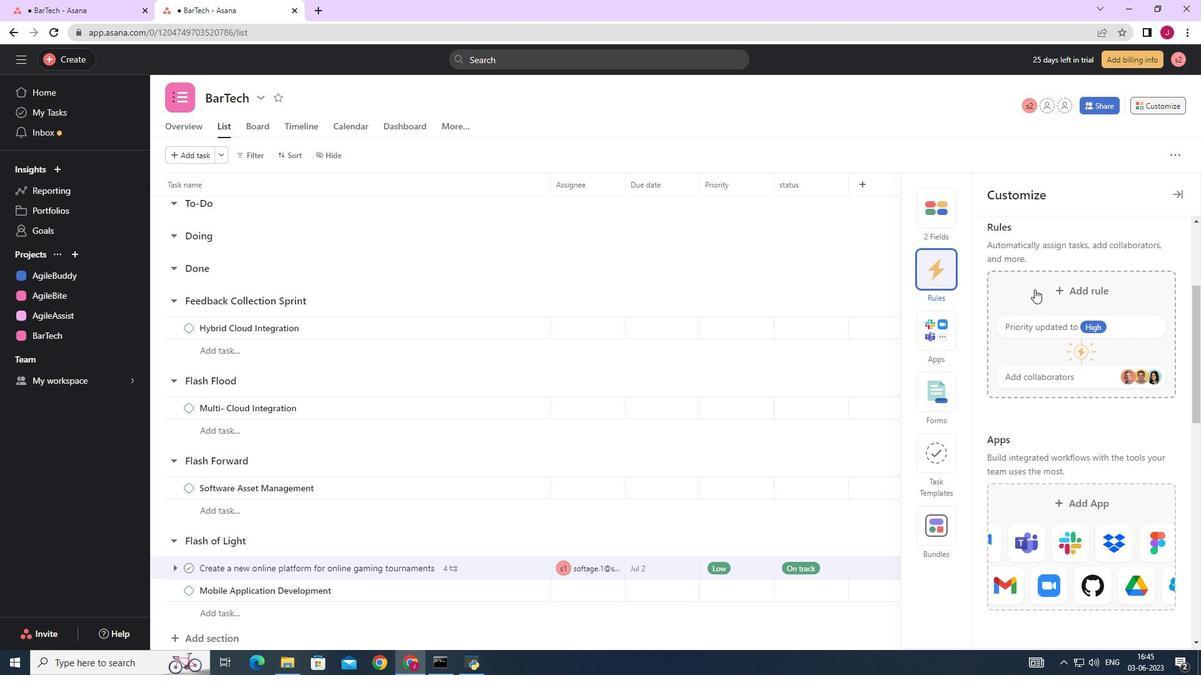 
Action: Mouse moved to (268, 166)
Screenshot: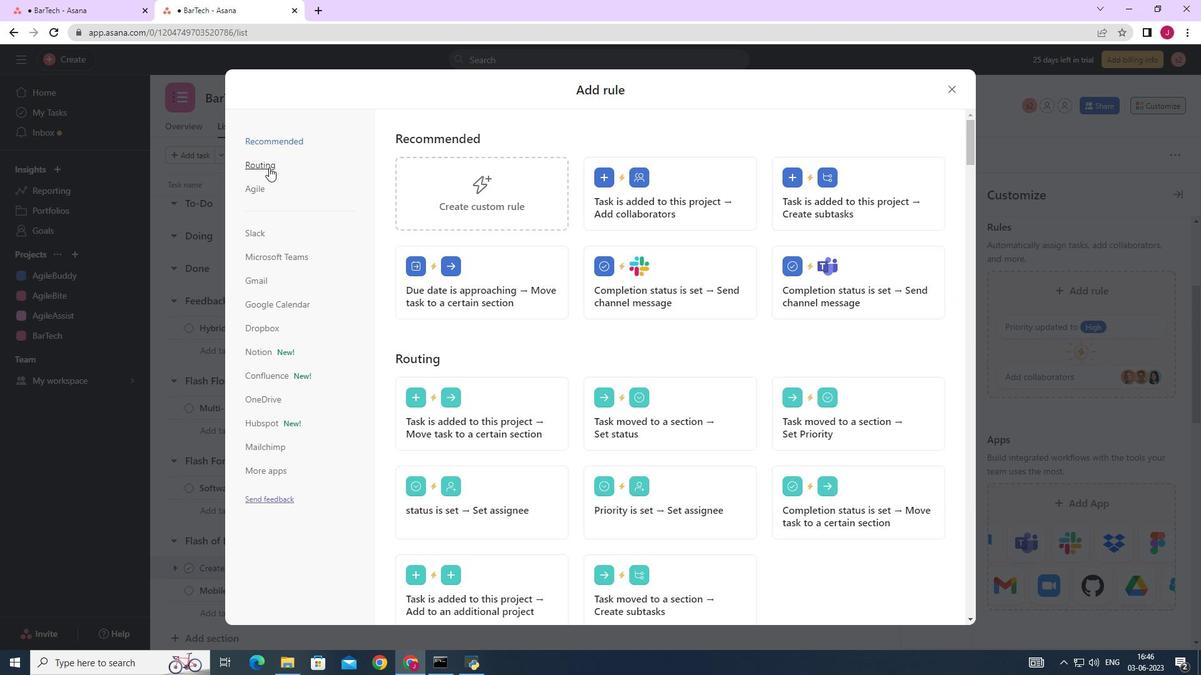 
Action: Mouse pressed left at (268, 166)
Screenshot: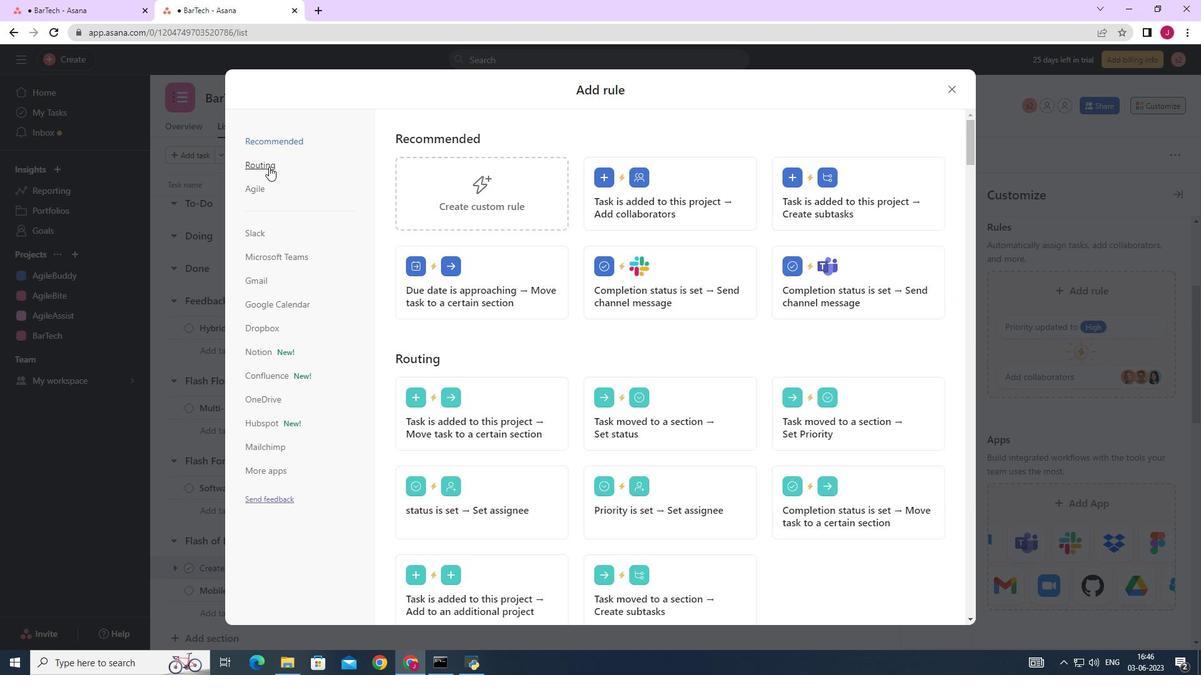 
Action: Mouse moved to (844, 207)
Screenshot: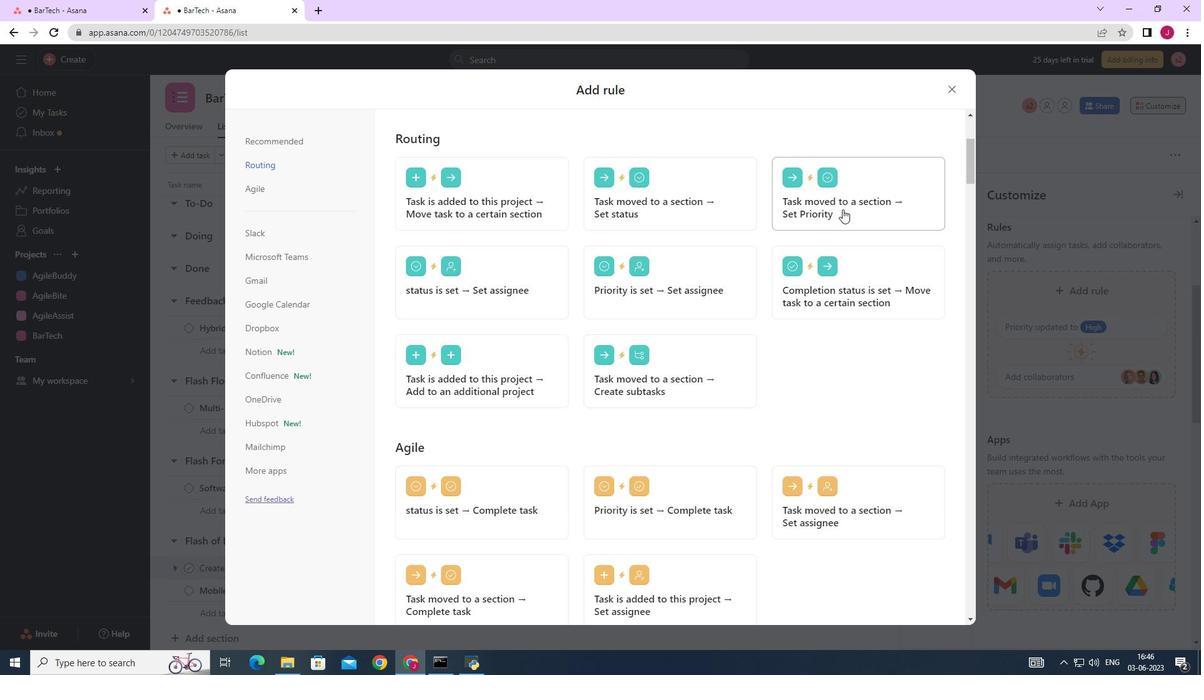 
Action: Mouse pressed left at (844, 207)
Screenshot: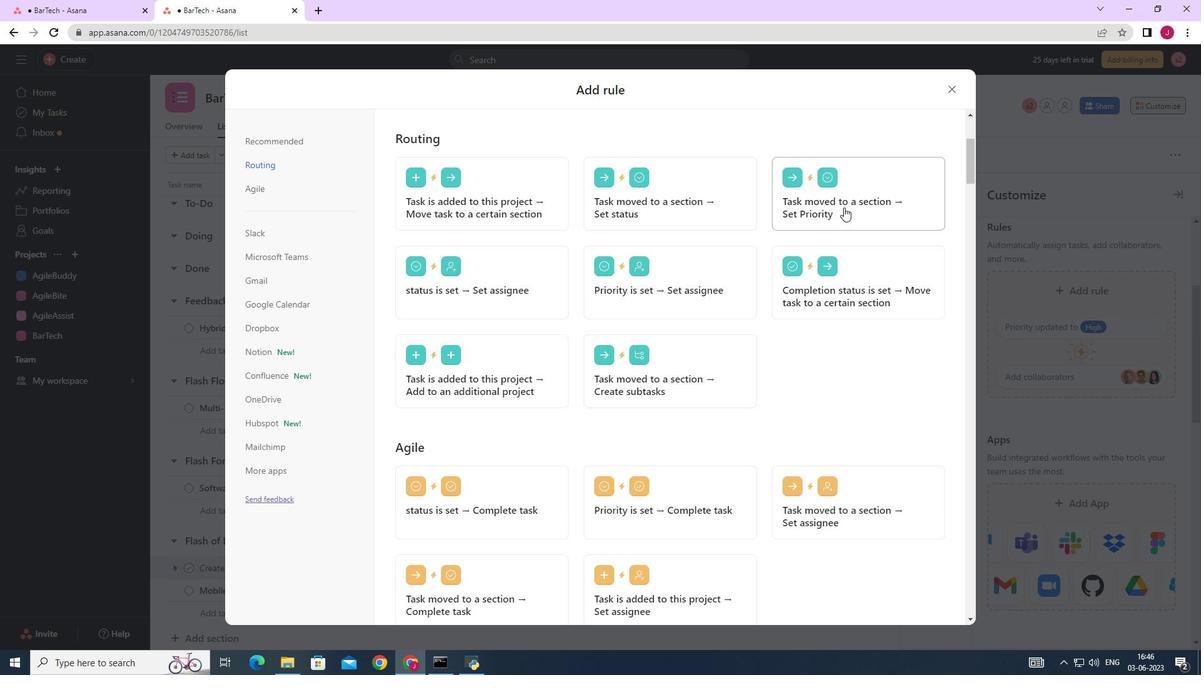 
Action: Mouse moved to (479, 339)
Screenshot: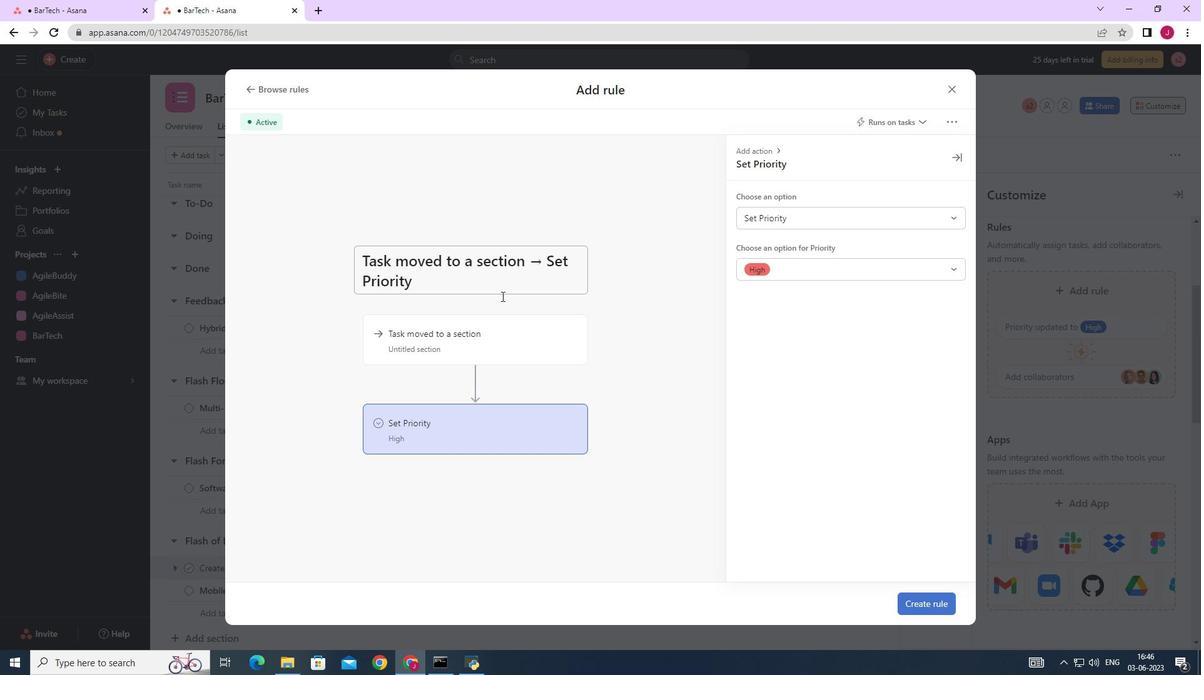 
Action: Mouse pressed left at (479, 339)
Screenshot: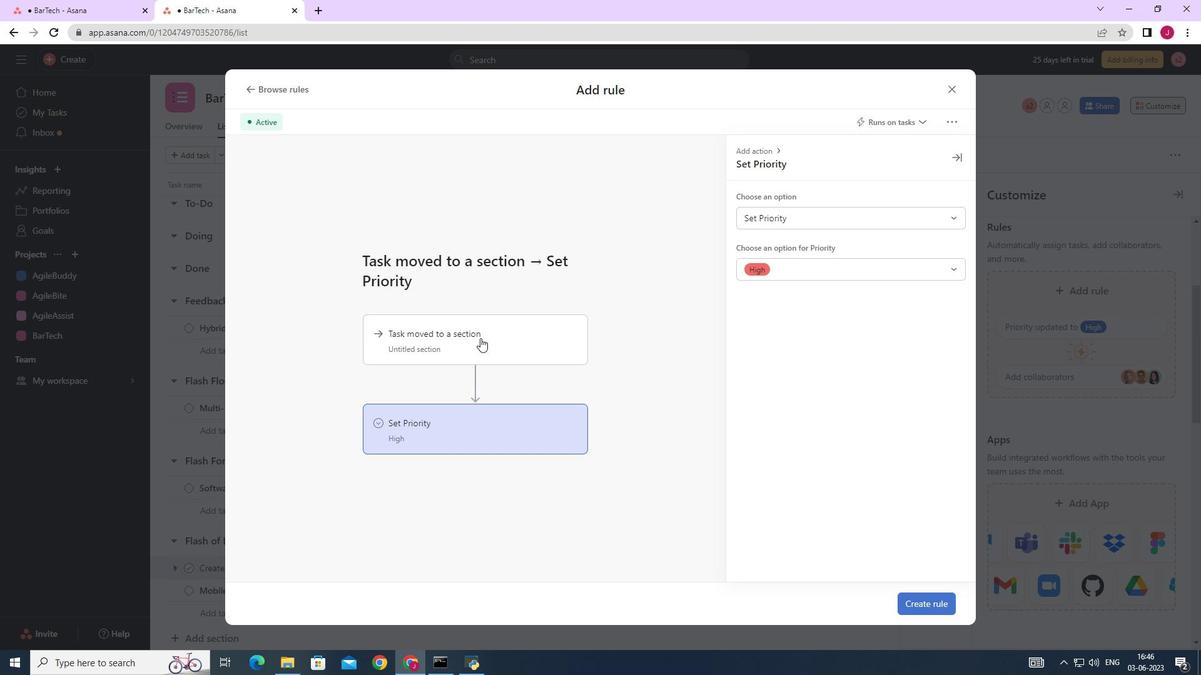 
Action: Mouse moved to (776, 213)
Screenshot: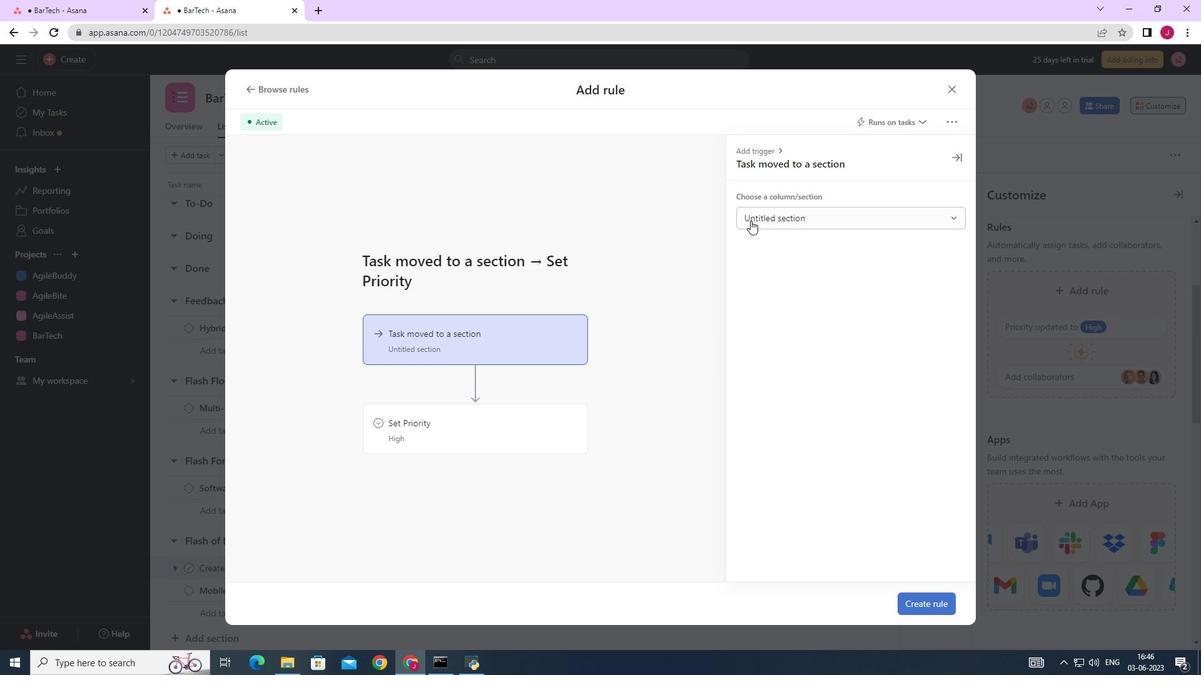 
Action: Mouse pressed left at (776, 213)
Screenshot: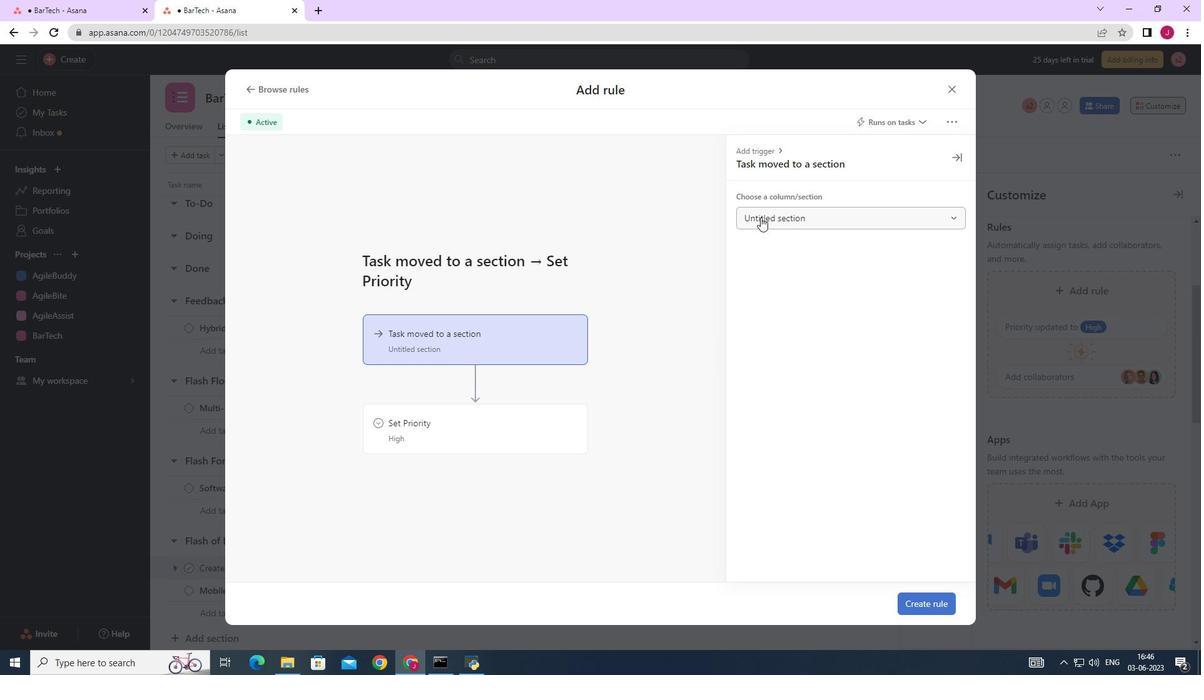 
Action: Mouse moved to (777, 269)
Screenshot: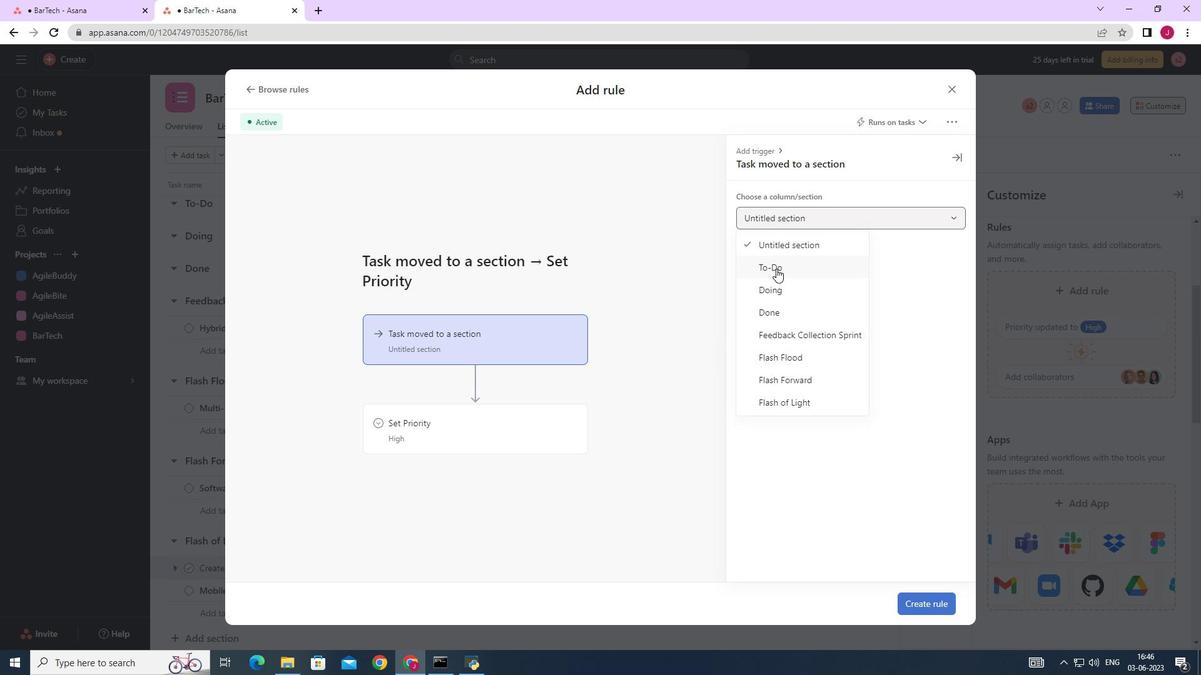 
Action: Mouse pressed left at (777, 269)
Screenshot: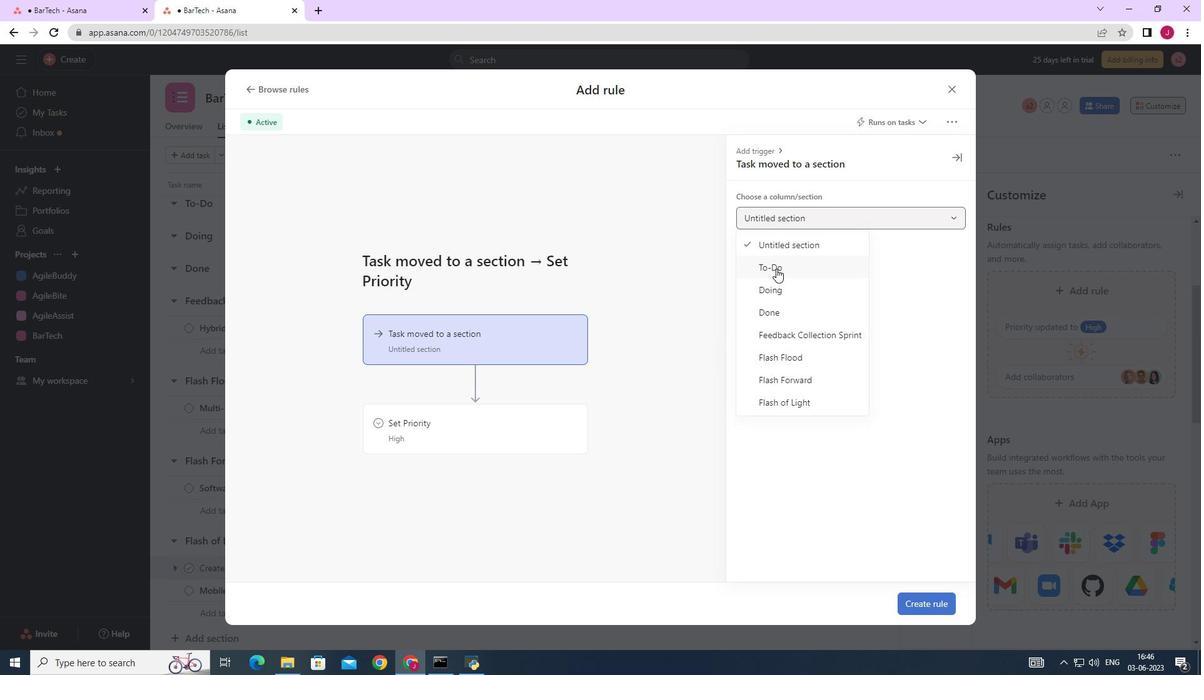 
Action: Mouse moved to (519, 421)
Screenshot: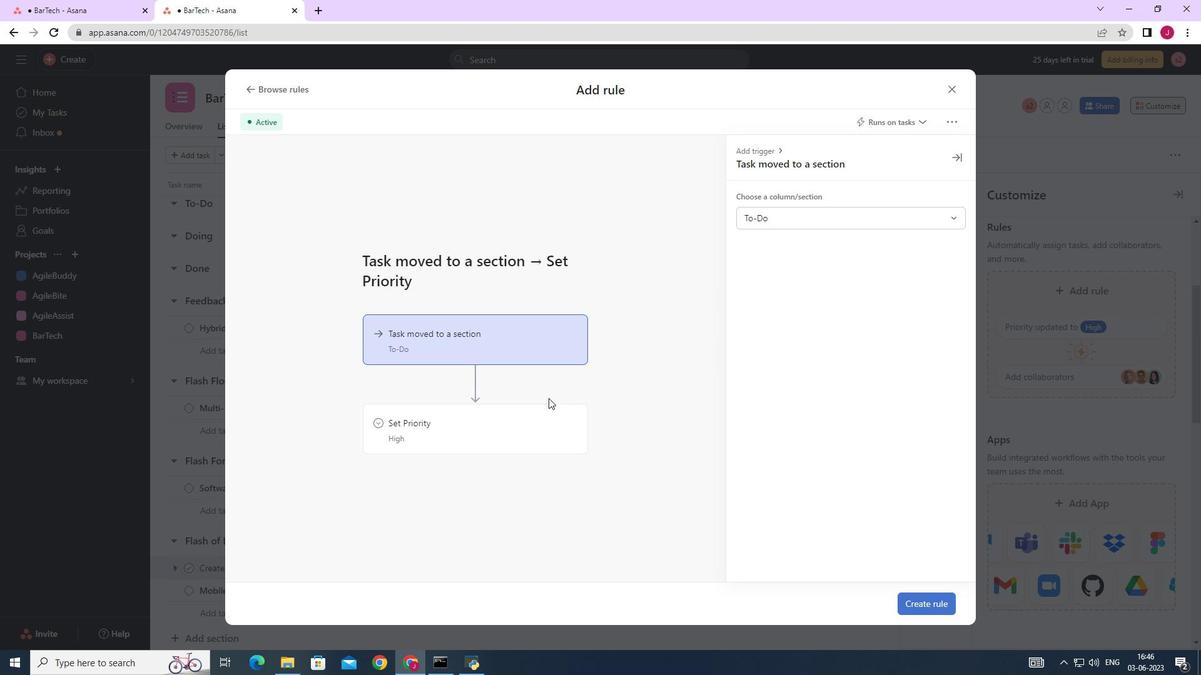 
Action: Mouse pressed left at (519, 421)
Screenshot: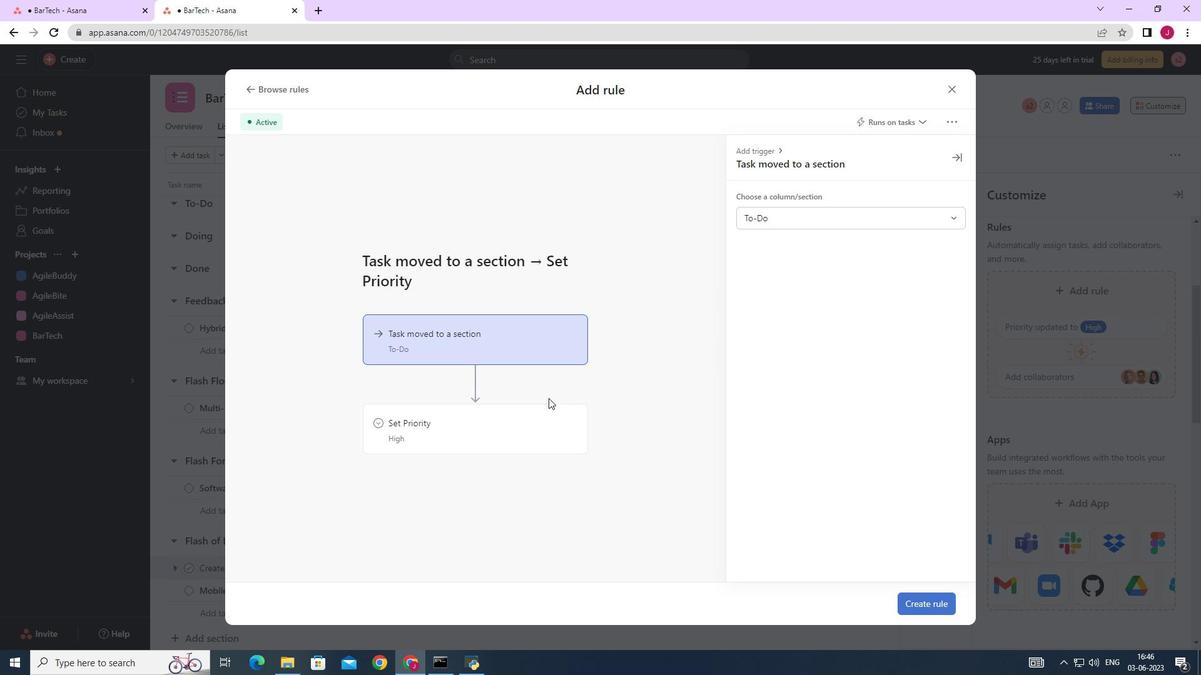 
Action: Mouse moved to (774, 217)
Screenshot: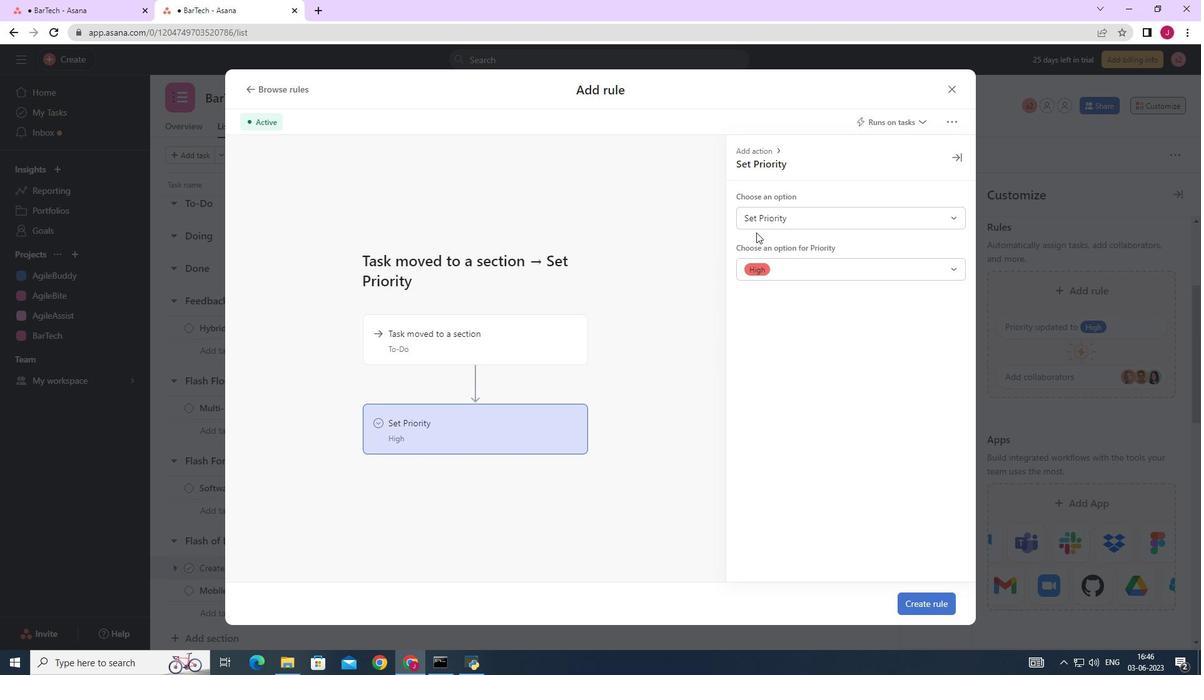 
Action: Mouse pressed left at (774, 217)
Screenshot: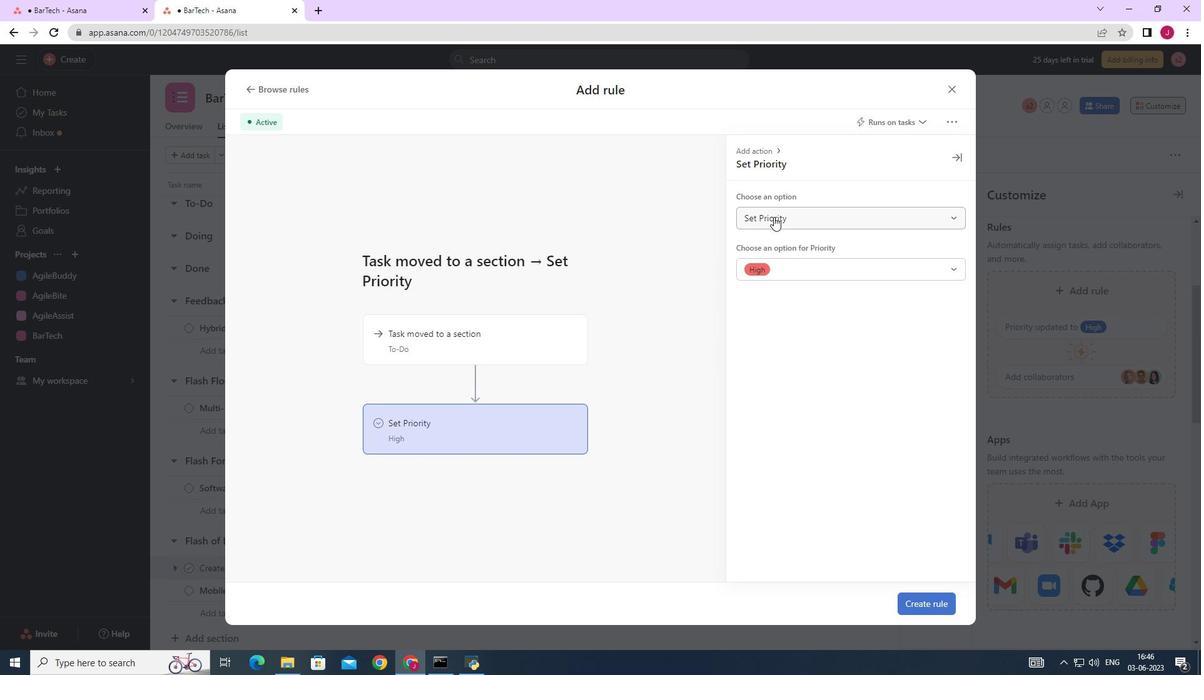 
Action: Mouse moved to (789, 242)
Screenshot: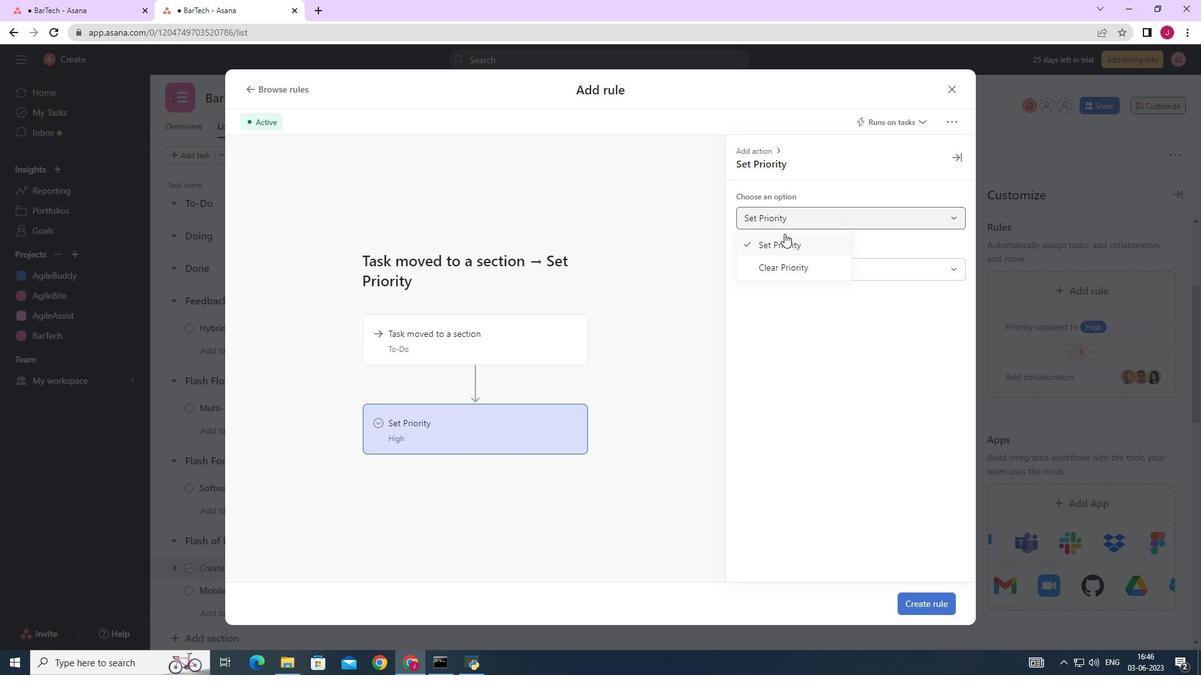 
Action: Mouse pressed left at (789, 242)
Screenshot: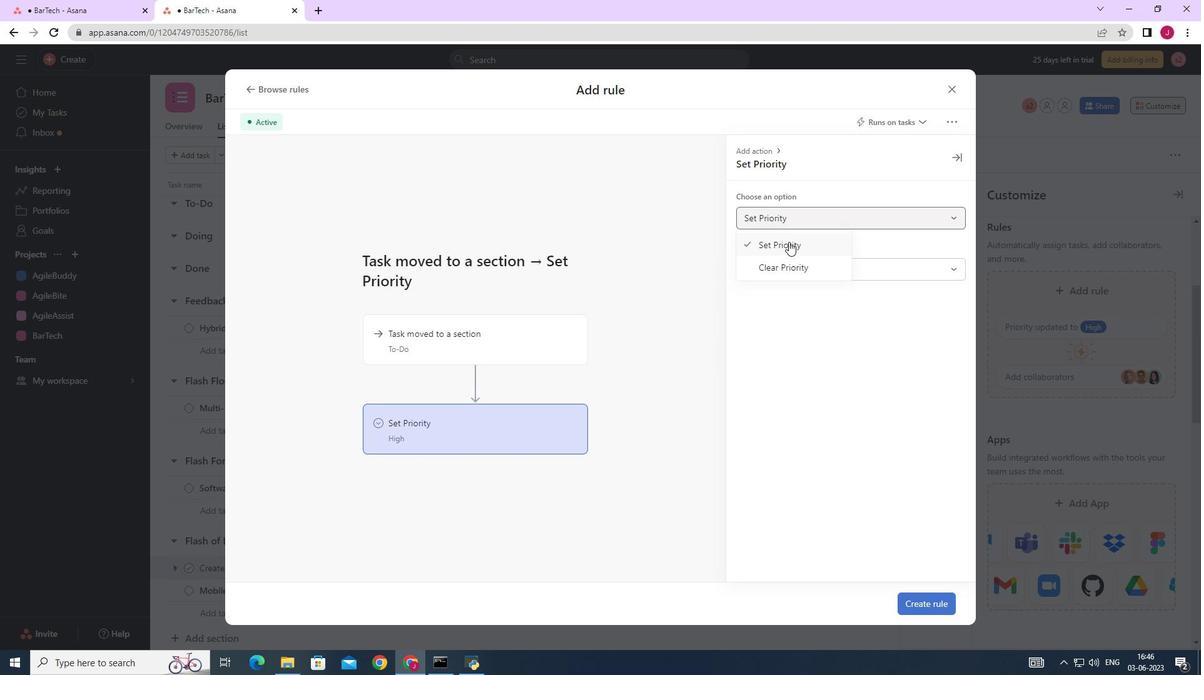 
Action: Mouse moved to (784, 264)
Screenshot: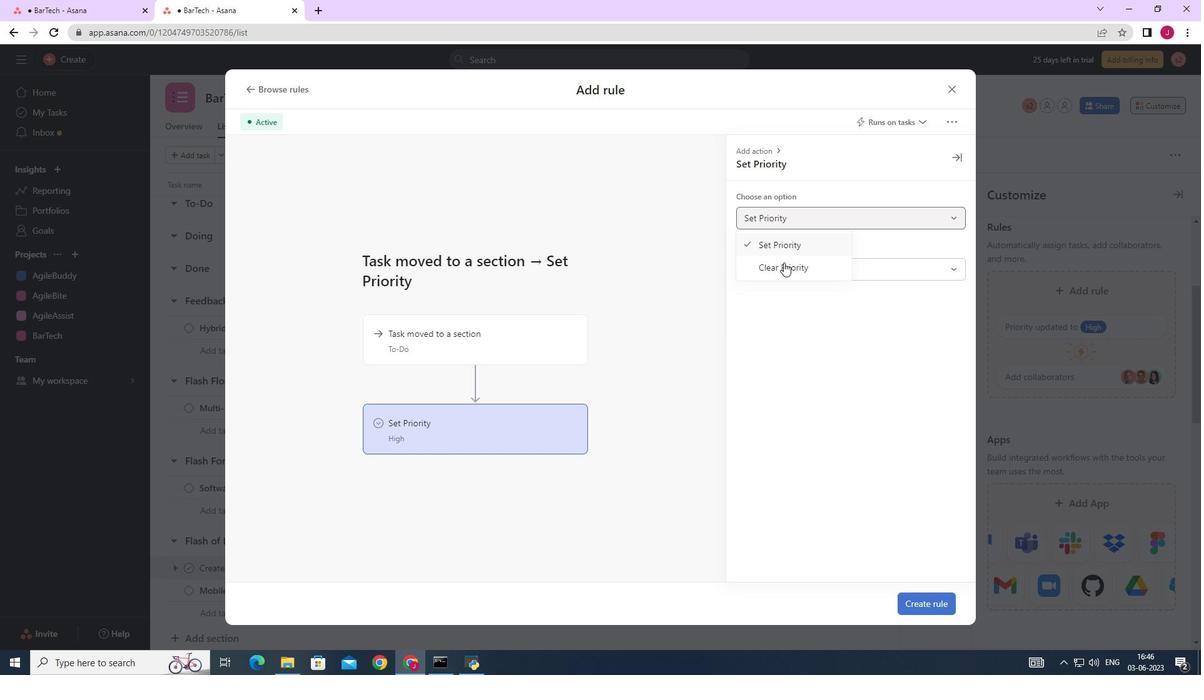 
Action: Mouse pressed left at (784, 264)
Screenshot: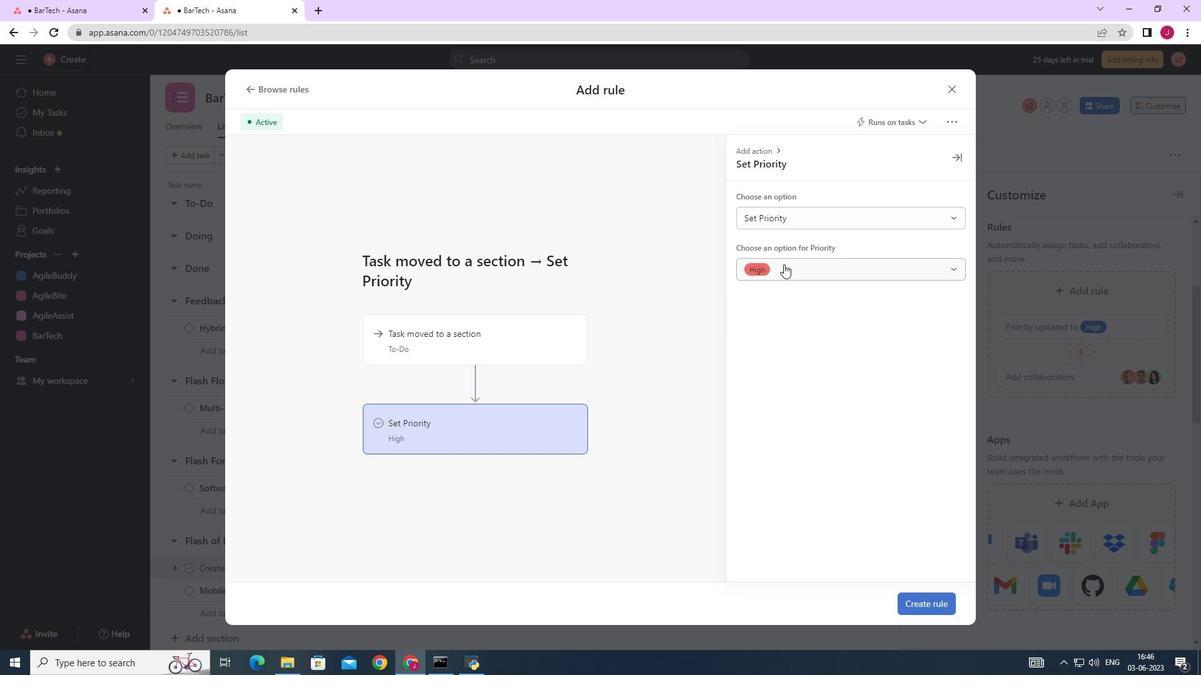 
Action: Mouse moved to (765, 289)
Screenshot: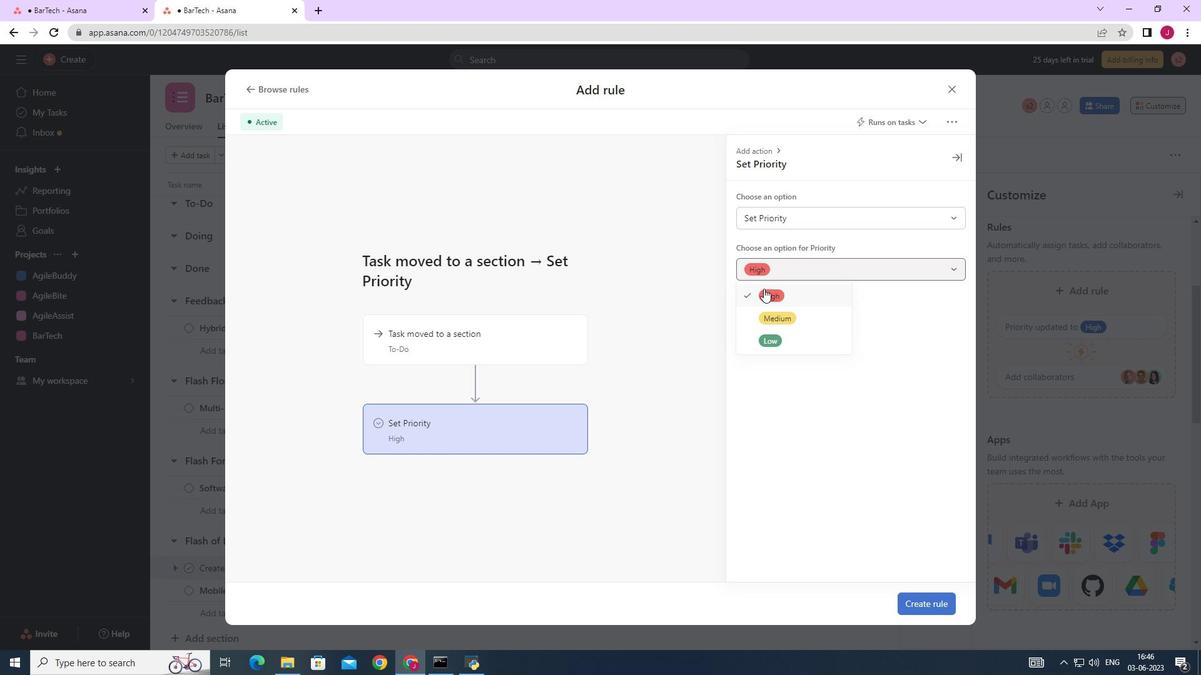 
Action: Mouse pressed left at (765, 289)
Screenshot: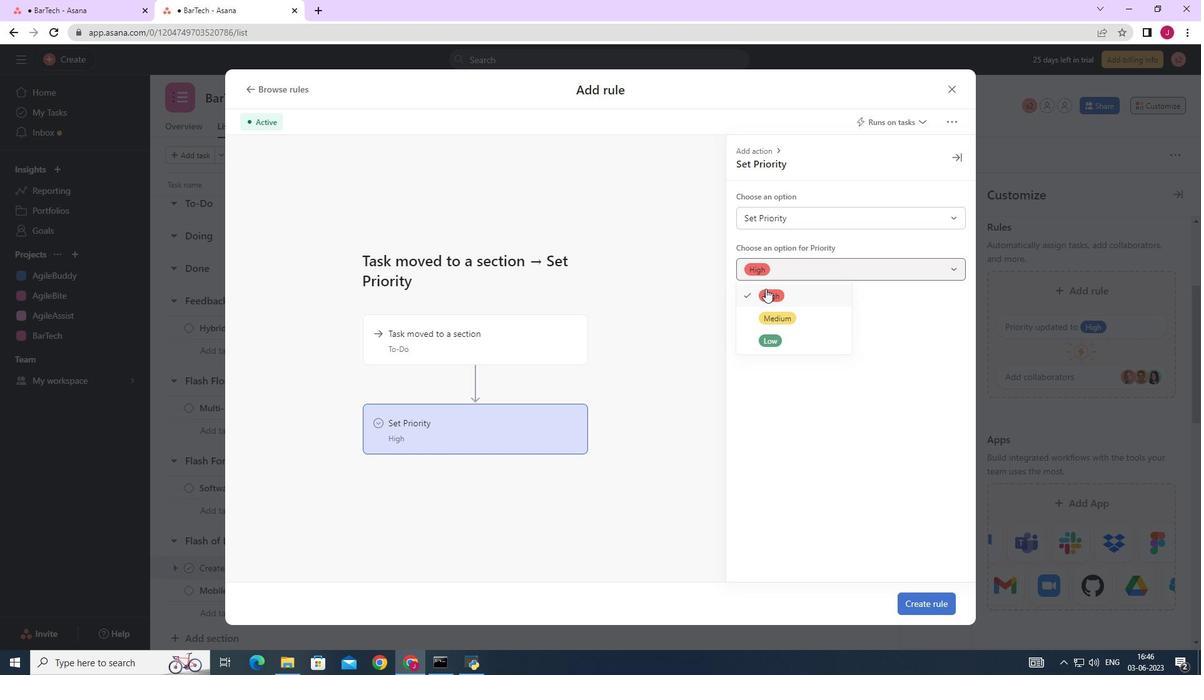 
Action: Mouse moved to (919, 609)
Screenshot: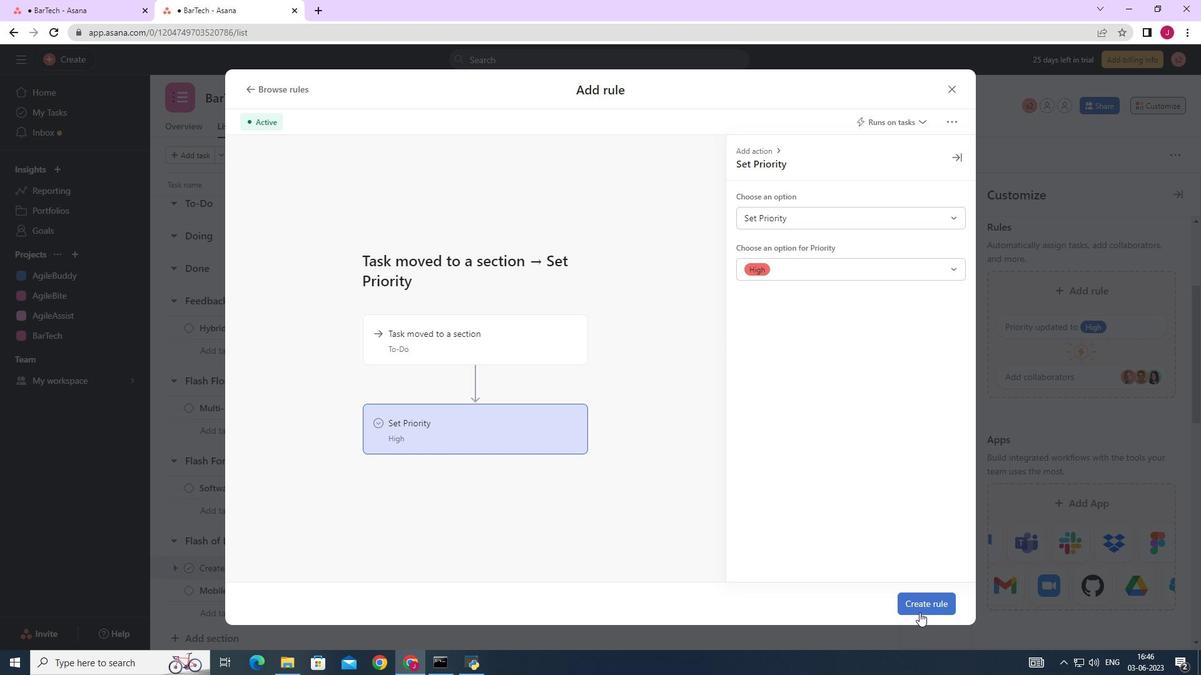 
Action: Mouse pressed left at (919, 609)
Screenshot: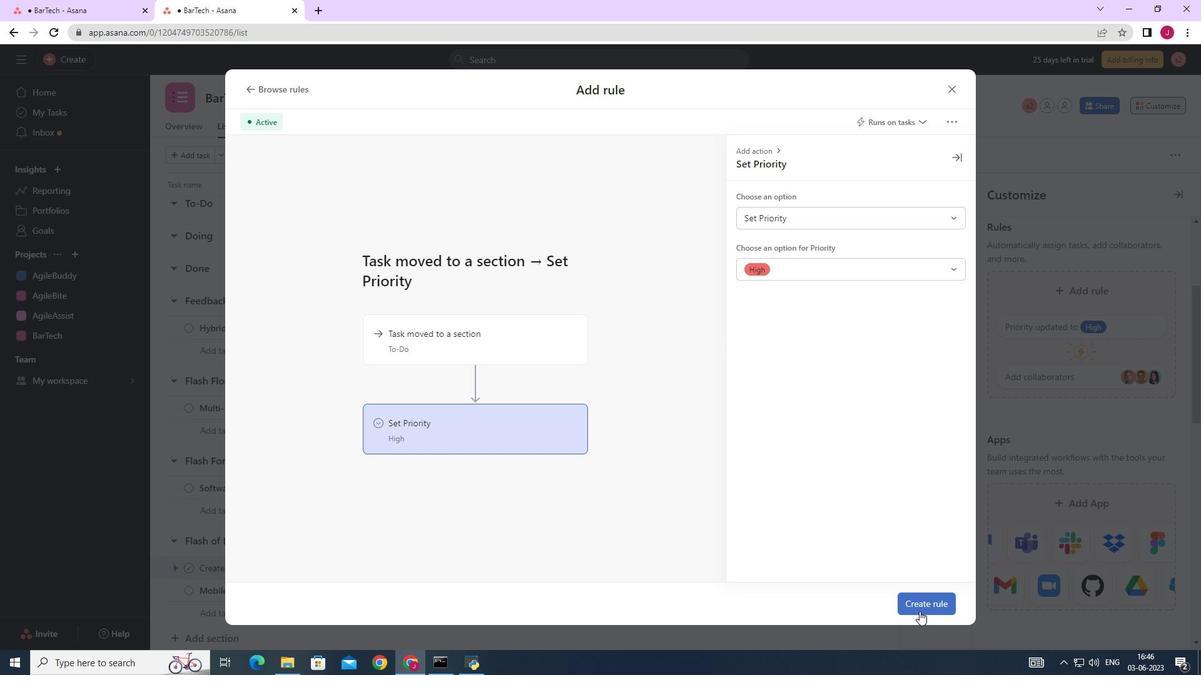 
Action: Mouse moved to (792, 396)
Screenshot: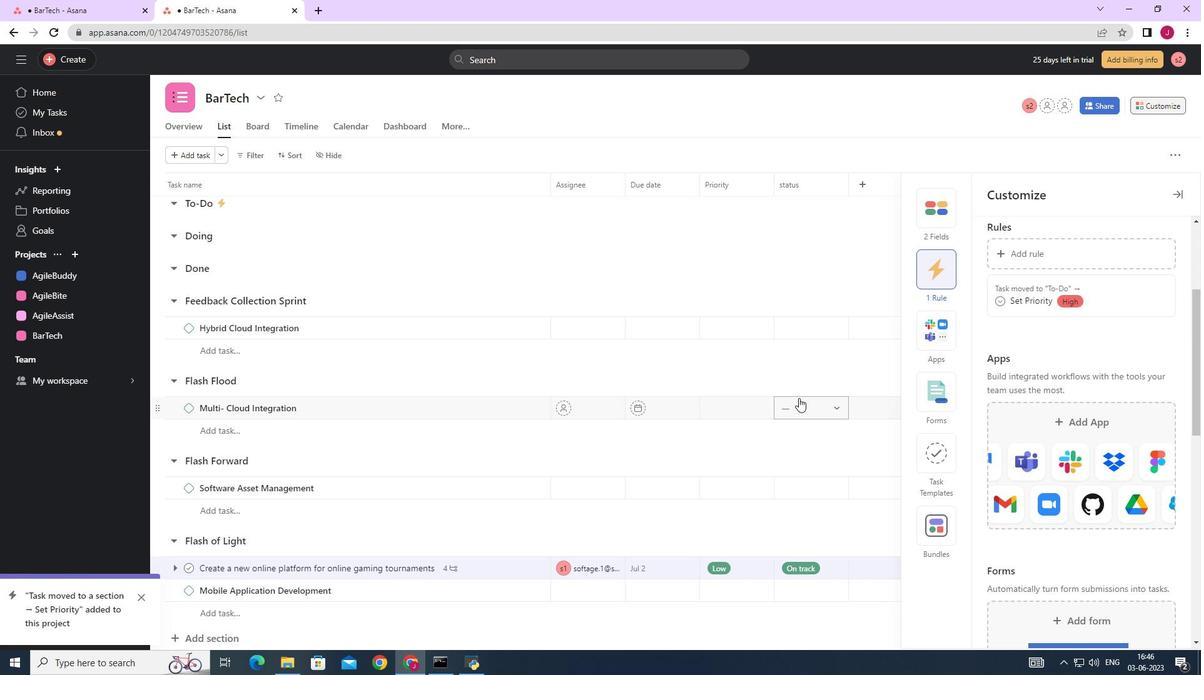 
